 Task: Find connections with filter location Knokke-Heist with filter topic #successwith filter profile language French with filter current company VISTRA with filter school DELHI PUBLIC WORLD SCHOOL,NOIDA EXTENSION,GREATER NOIDA WEST with filter industry Wholesale Petroleum and Petroleum Products with filter service category Illustration with filter keywords title Animal Shelter Board Member
Action: Mouse moved to (478, 65)
Screenshot: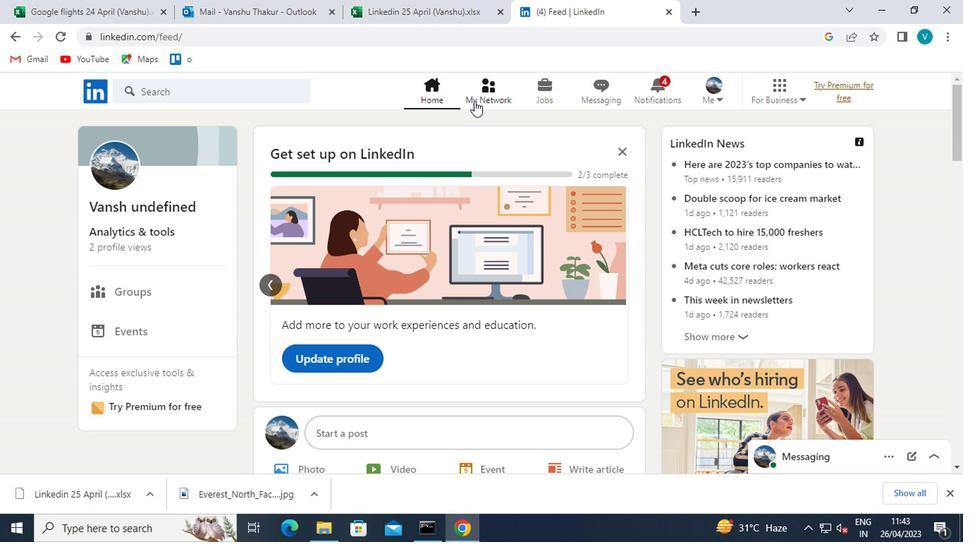 
Action: Mouse pressed left at (478, 65)
Screenshot: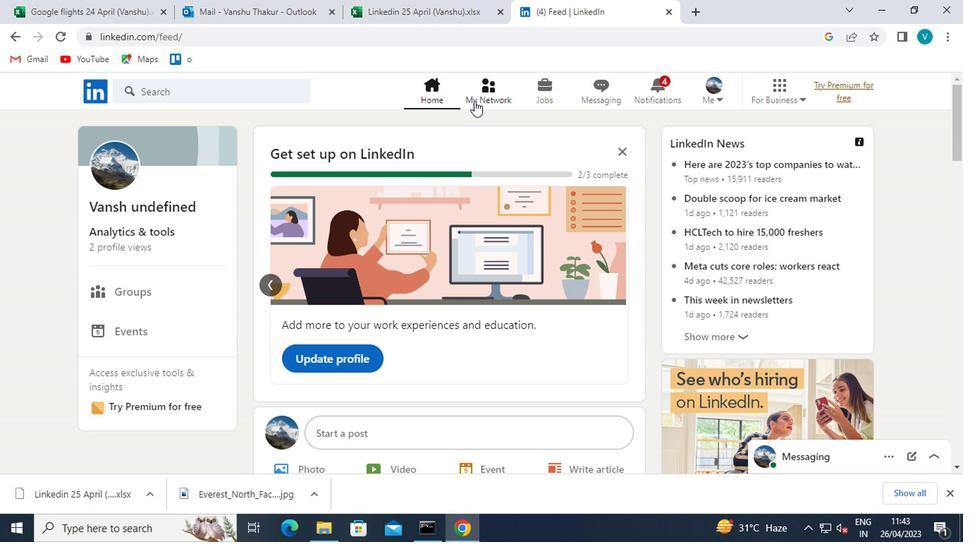 
Action: Mouse moved to (145, 151)
Screenshot: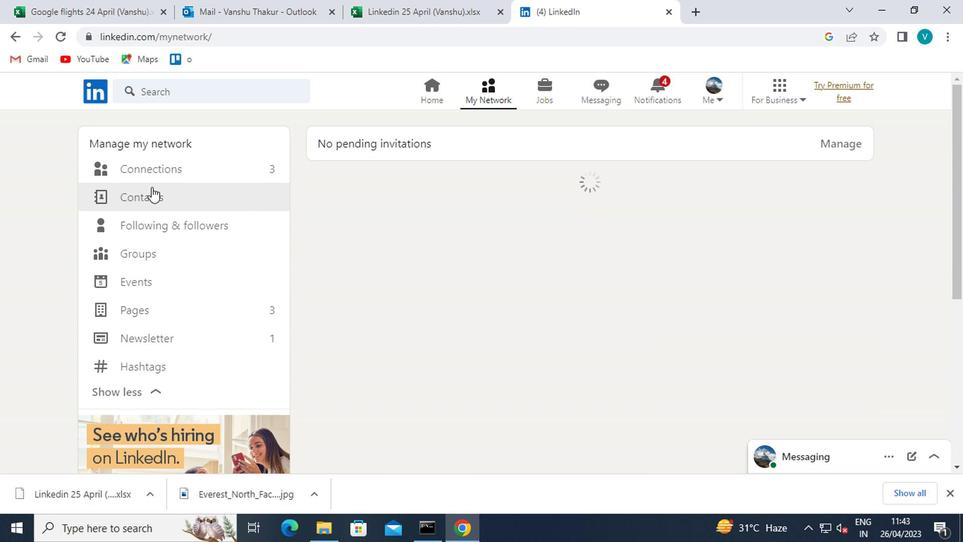 
Action: Mouse pressed left at (145, 151)
Screenshot: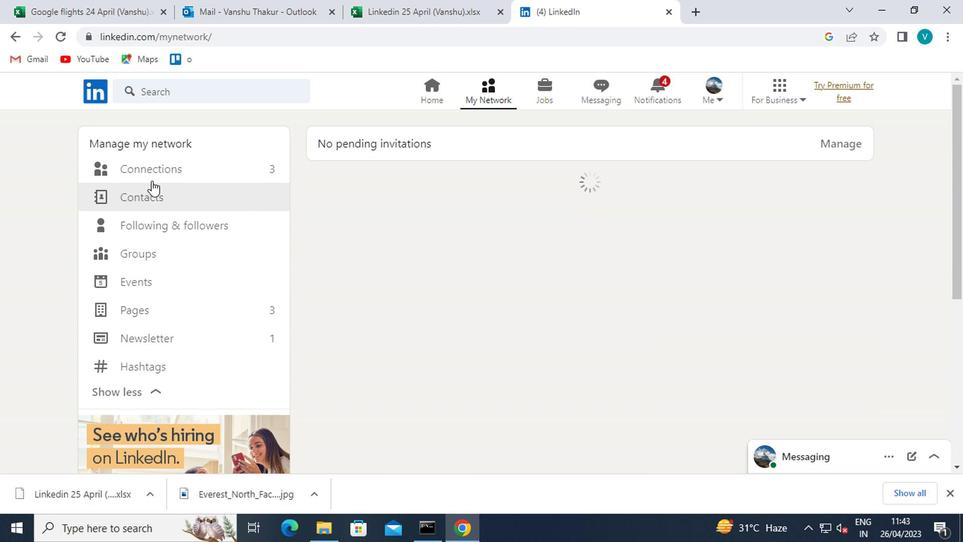 
Action: Mouse moved to (562, 145)
Screenshot: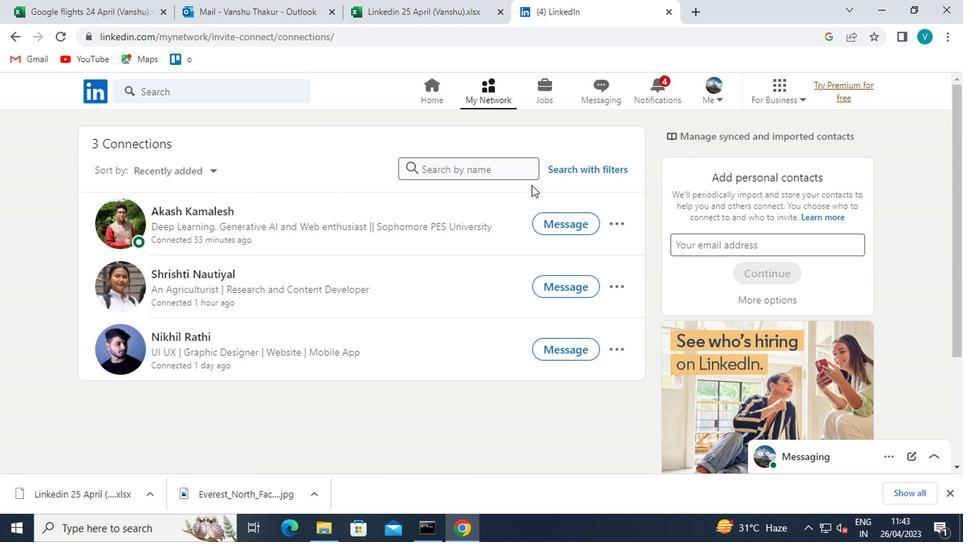 
Action: Mouse pressed left at (562, 145)
Screenshot: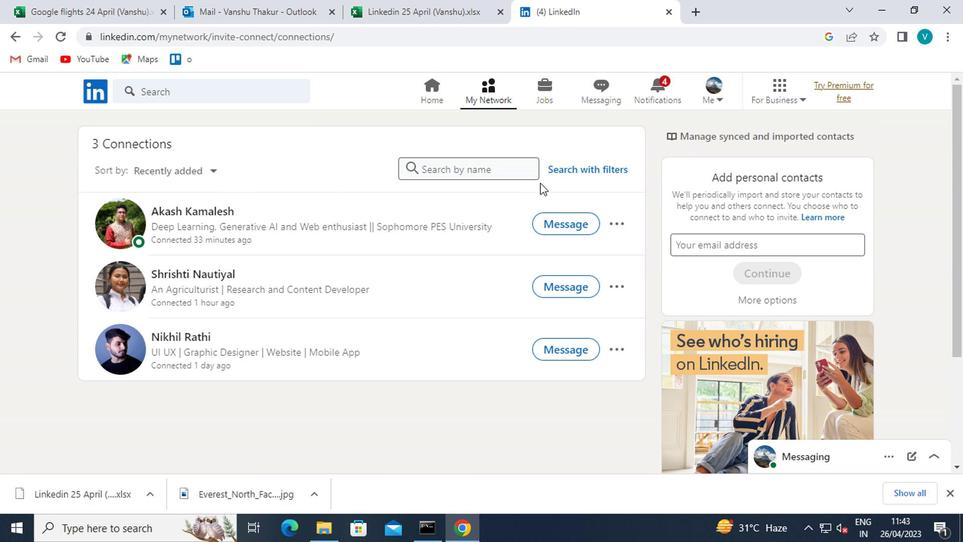
Action: Mouse moved to (447, 106)
Screenshot: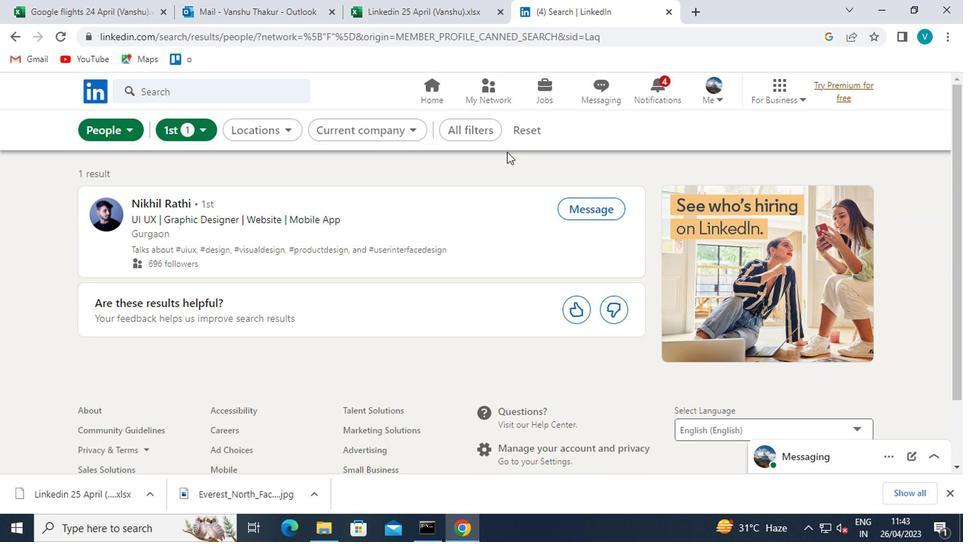 
Action: Mouse pressed left at (447, 106)
Screenshot: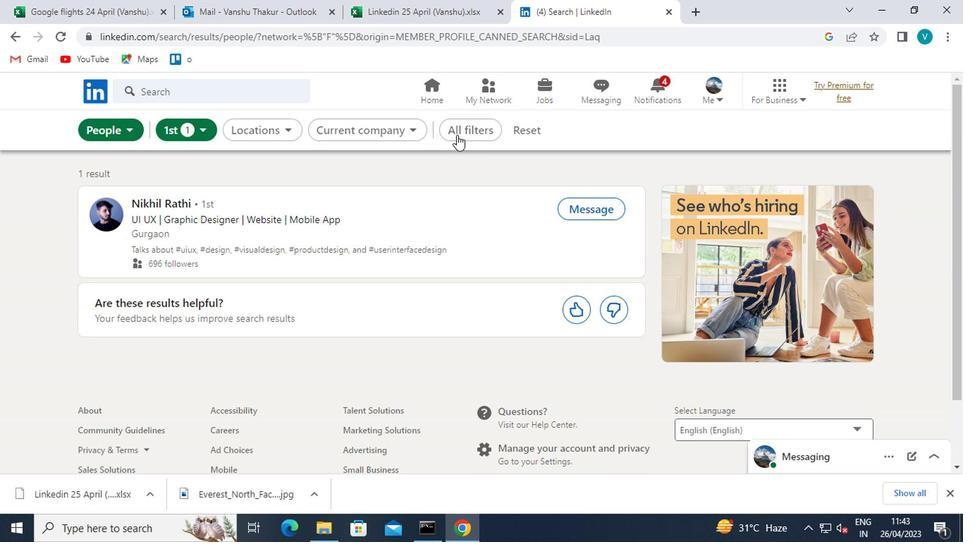 
Action: Mouse moved to (675, 294)
Screenshot: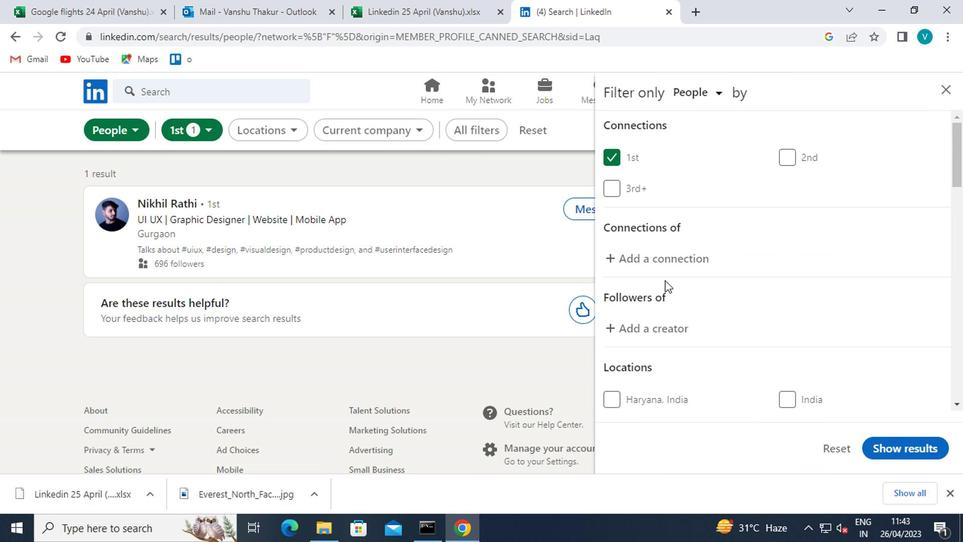 
Action: Mouse scrolled (675, 293) with delta (0, -1)
Screenshot: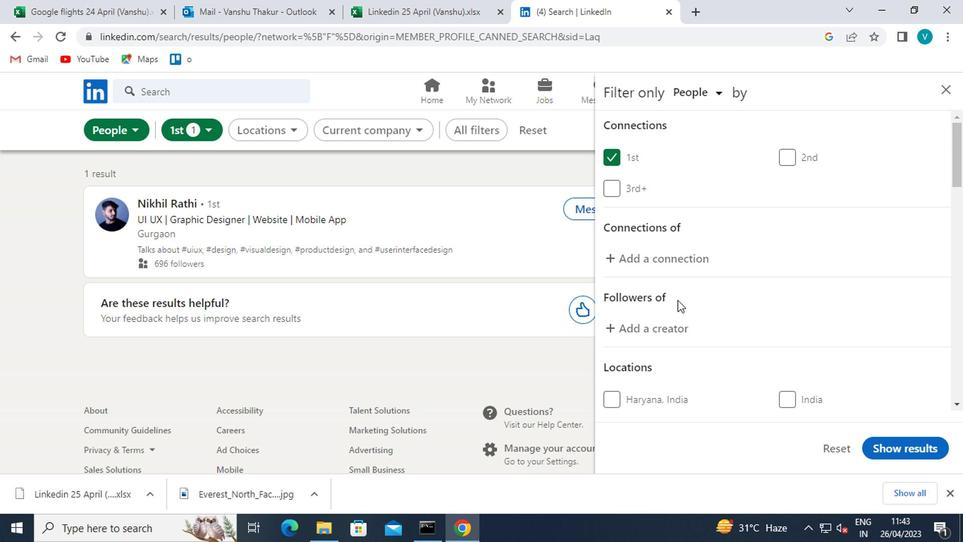 
Action: Mouse scrolled (675, 293) with delta (0, -1)
Screenshot: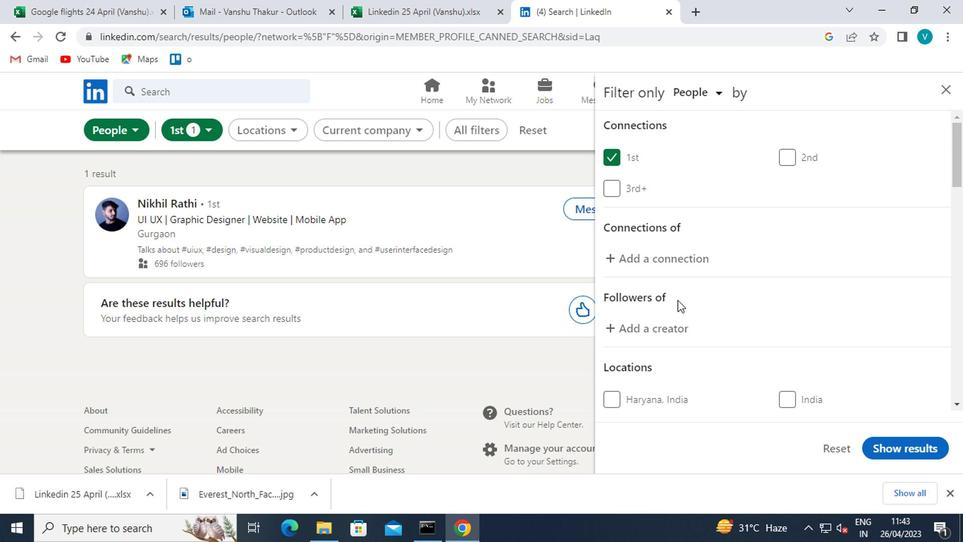
Action: Mouse moved to (657, 315)
Screenshot: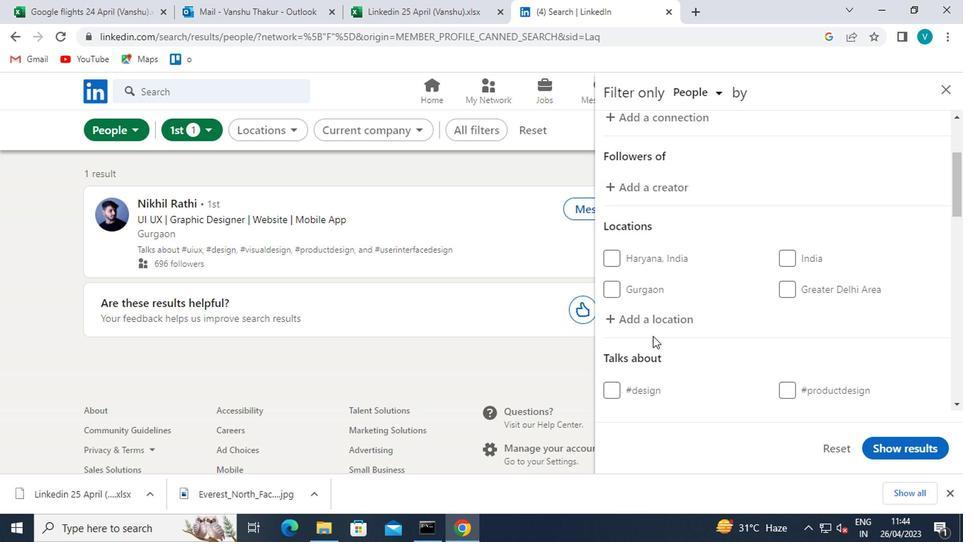 
Action: Mouse pressed left at (657, 315)
Screenshot: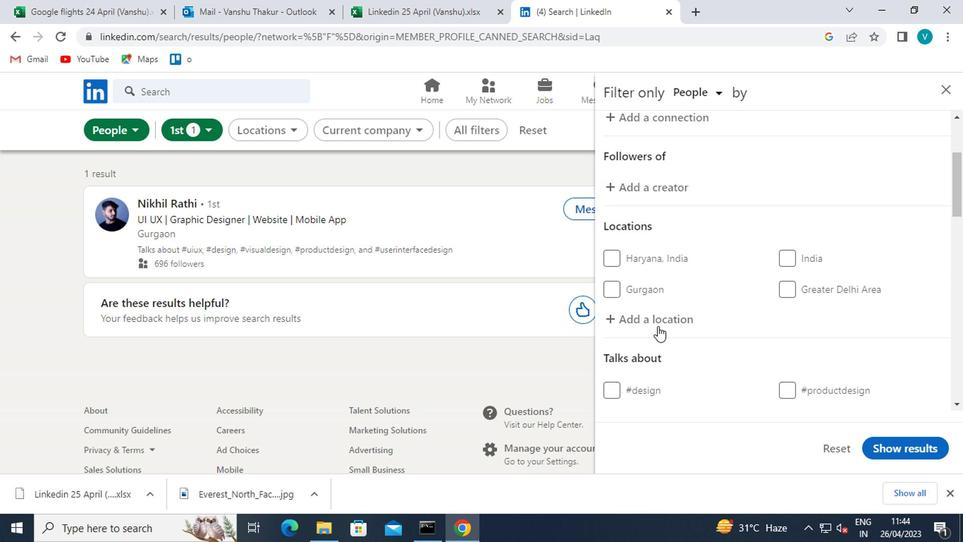 
Action: Mouse moved to (656, 312)
Screenshot: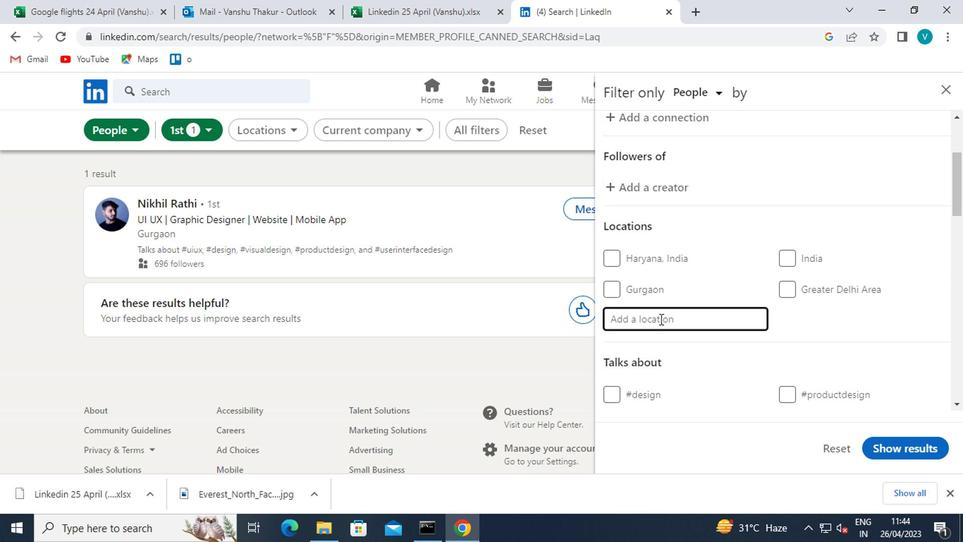 
Action: Key pressed <Key.shift>KNI<Key.backspace>OKKE
Screenshot: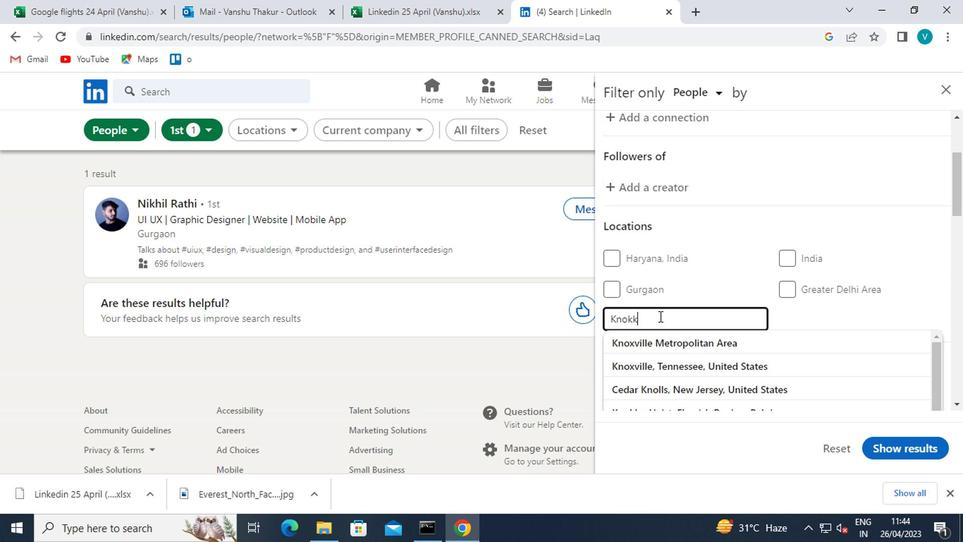 
Action: Mouse moved to (647, 339)
Screenshot: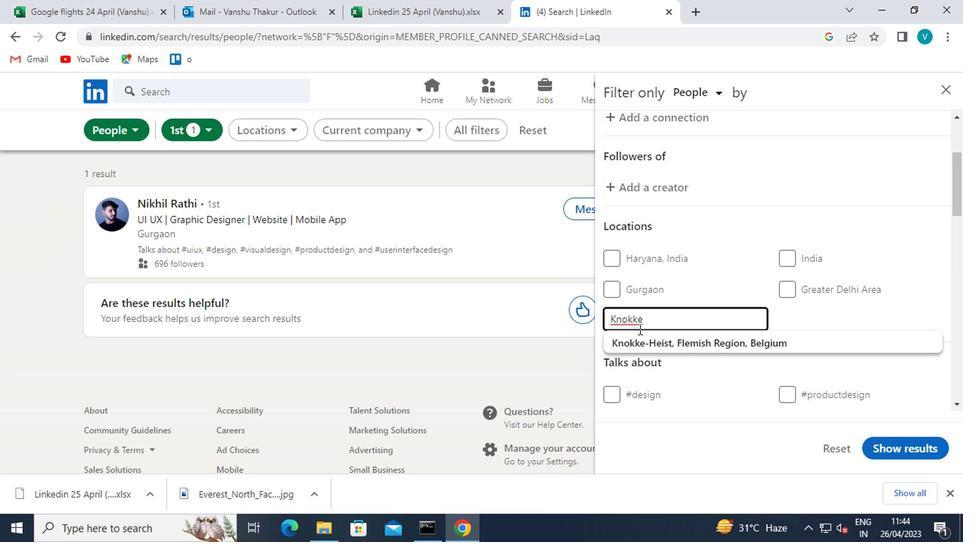 
Action: Mouse pressed left at (647, 339)
Screenshot: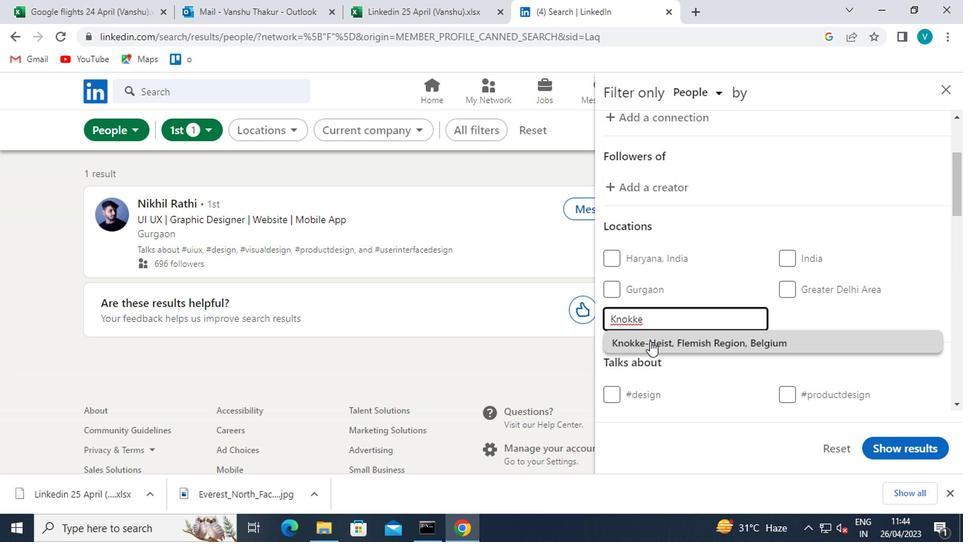 
Action: Mouse moved to (667, 341)
Screenshot: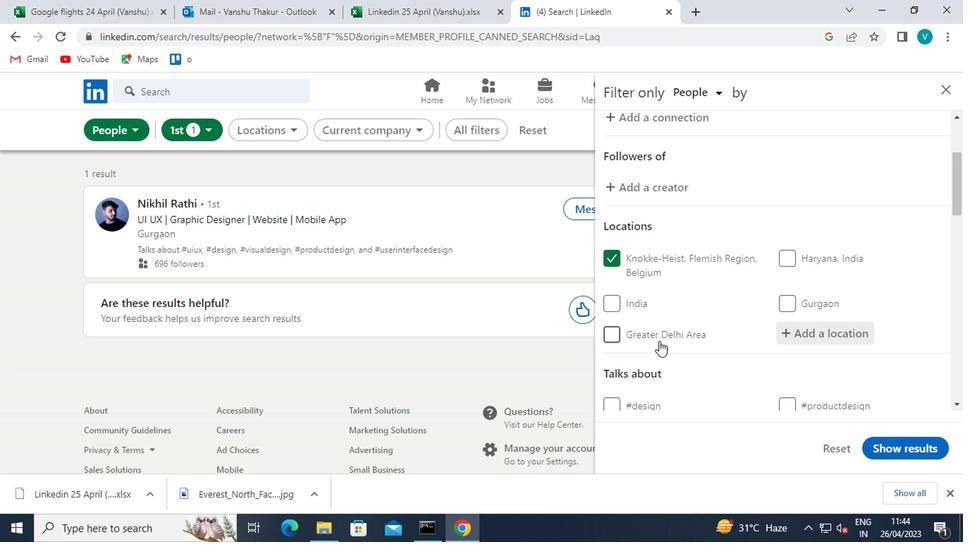 
Action: Mouse scrolled (667, 341) with delta (0, 0)
Screenshot: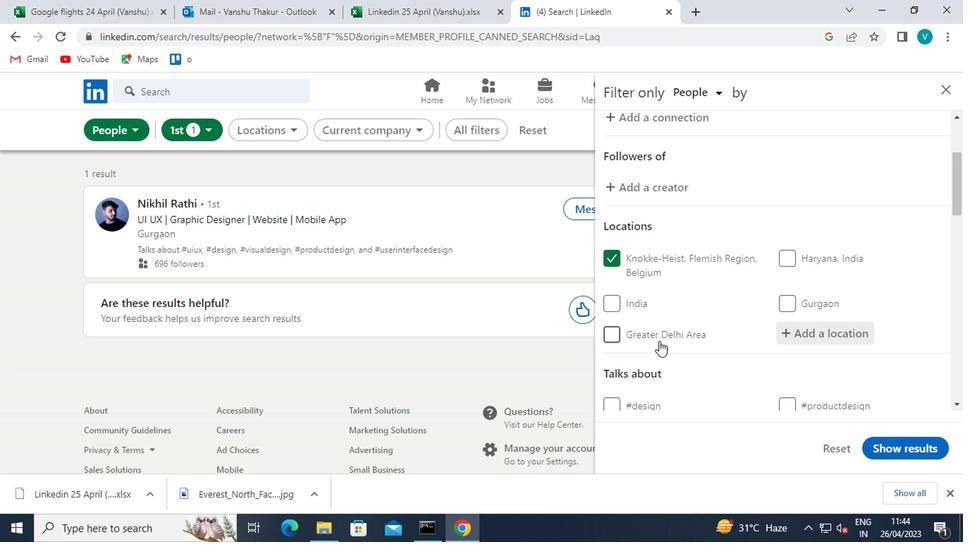 
Action: Mouse moved to (678, 347)
Screenshot: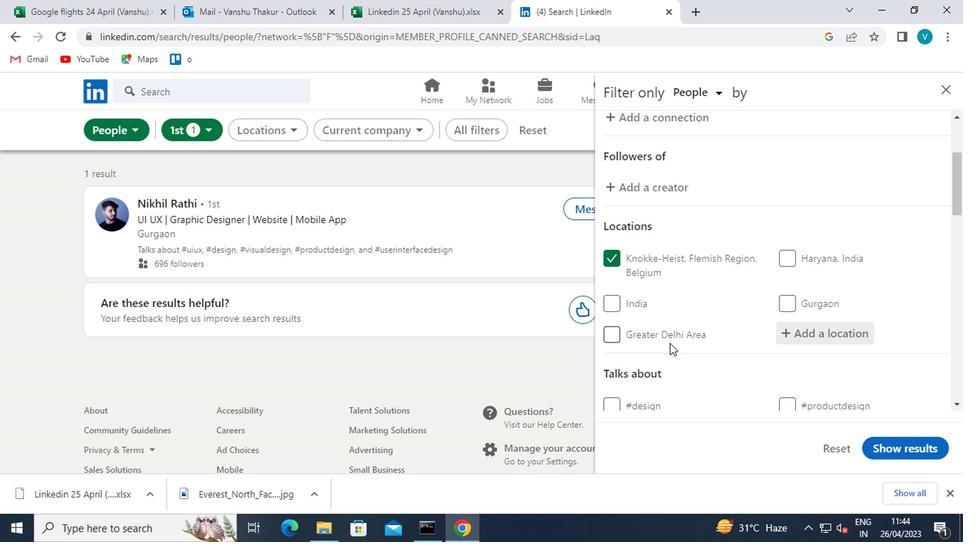 
Action: Mouse scrolled (678, 346) with delta (0, 0)
Screenshot: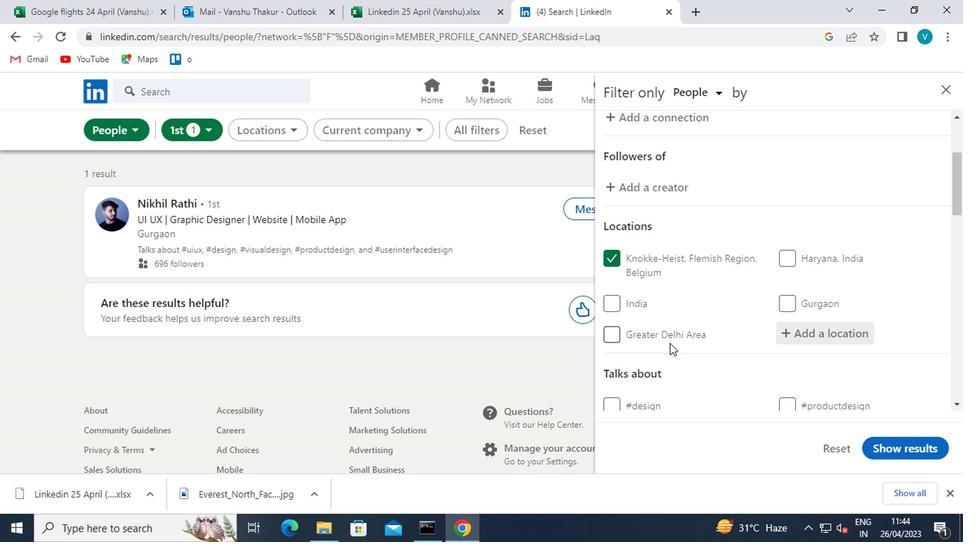 
Action: Mouse moved to (786, 331)
Screenshot: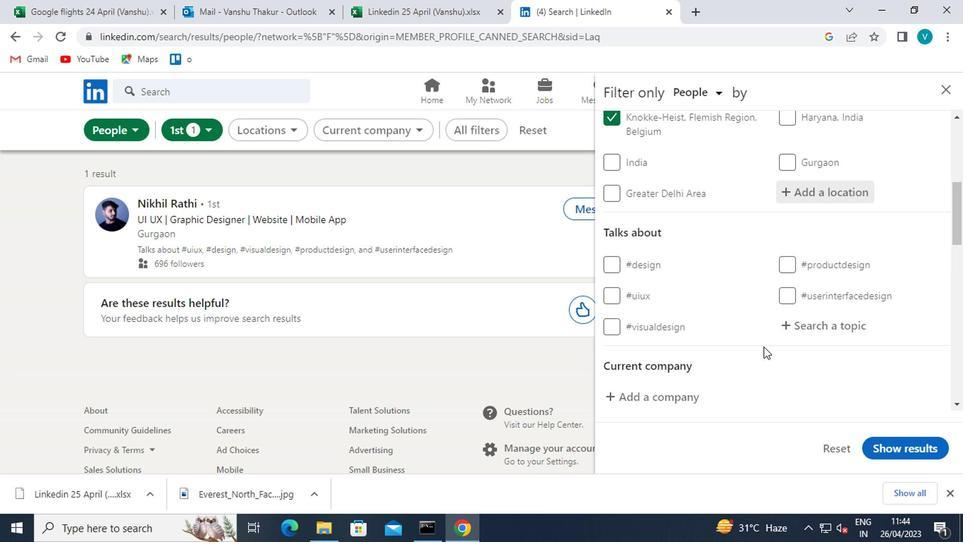 
Action: Mouse pressed left at (786, 331)
Screenshot: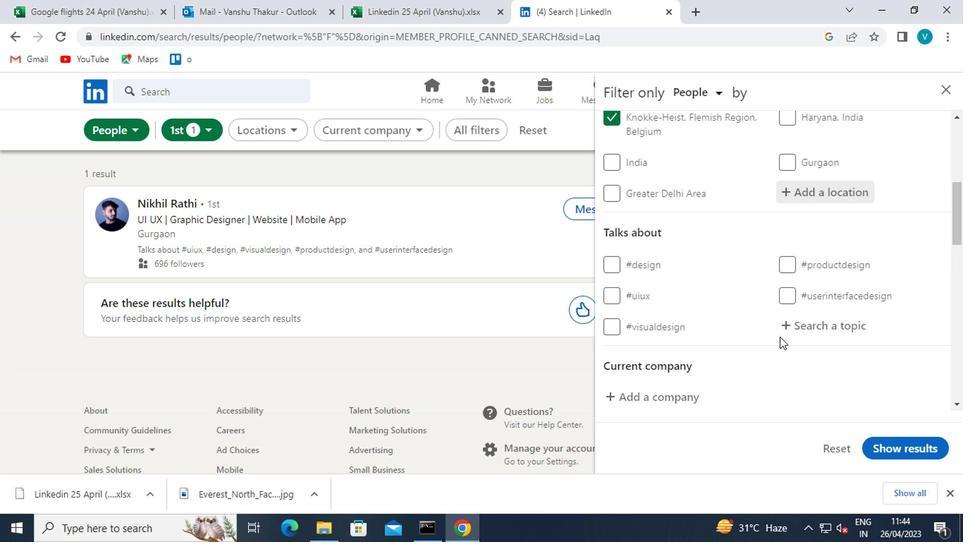 
Action: Mouse moved to (786, 330)
Screenshot: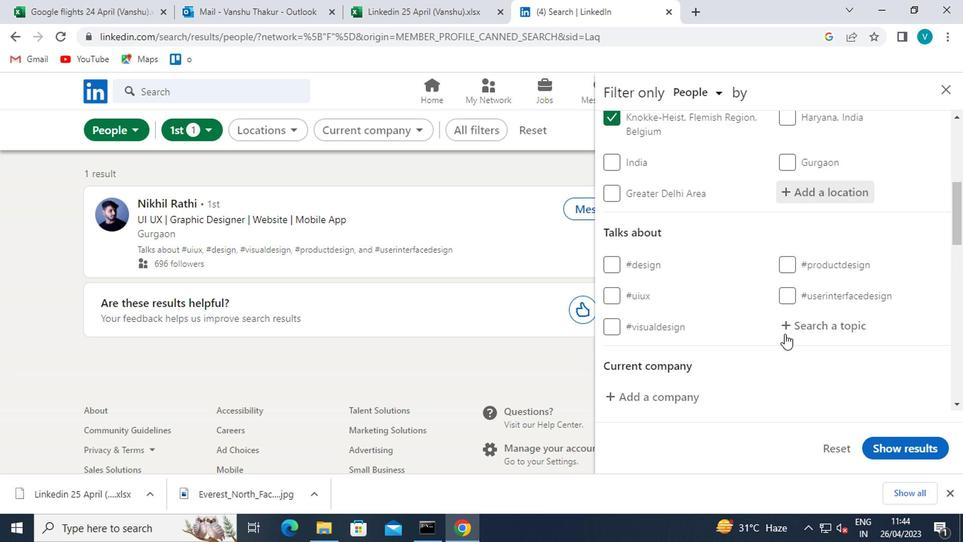 
Action: Key pressed <Key.shift>#SUCCESS
Screenshot: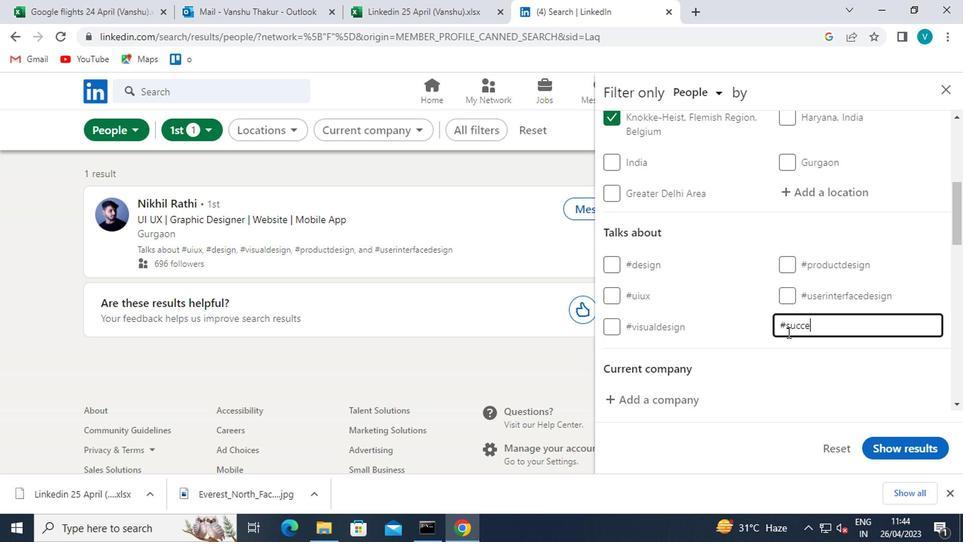 
Action: Mouse moved to (854, 367)
Screenshot: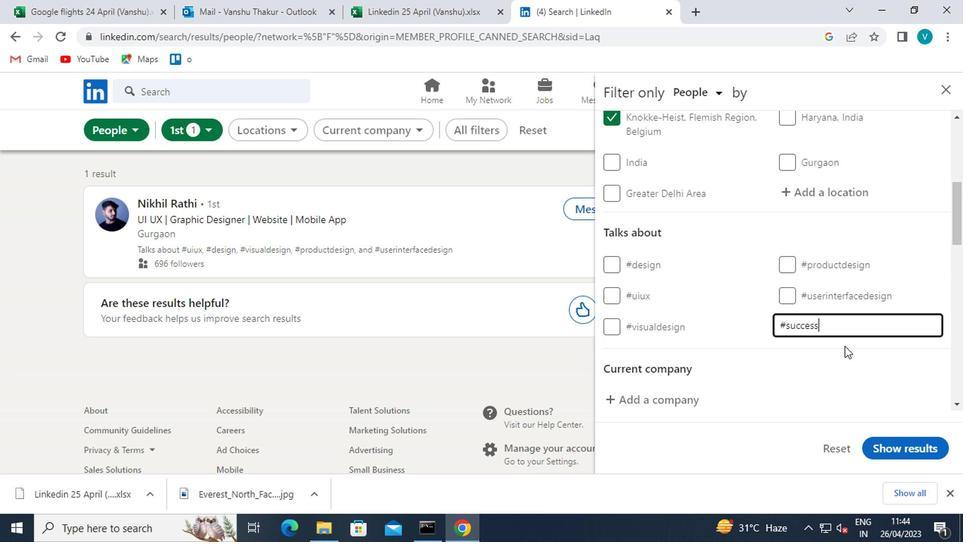 
Action: Mouse pressed left at (854, 367)
Screenshot: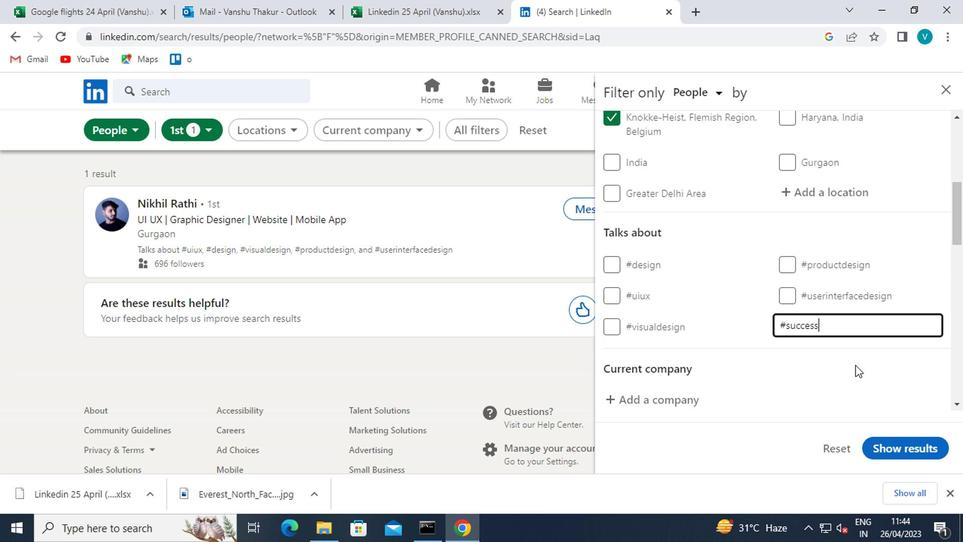 
Action: Mouse scrolled (854, 366) with delta (0, -1)
Screenshot: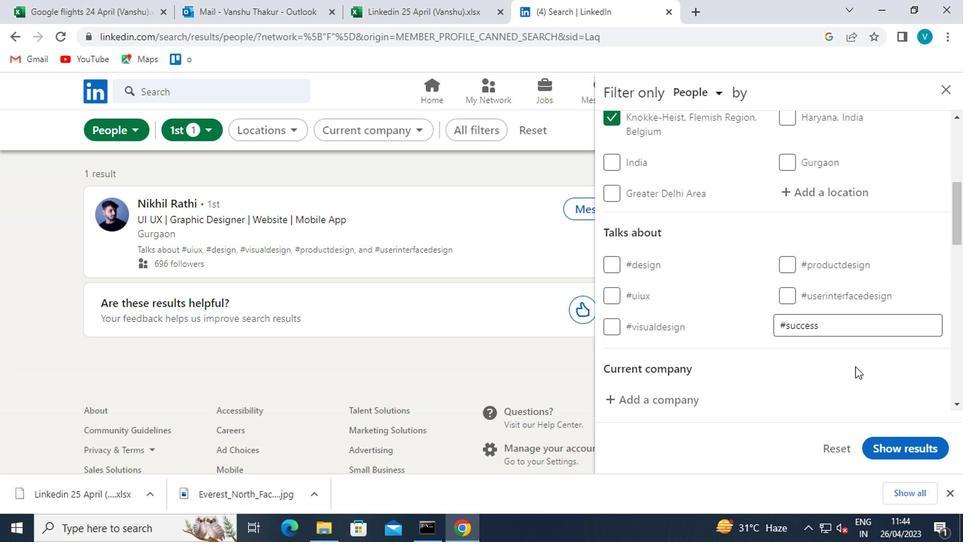 
Action: Mouse moved to (689, 323)
Screenshot: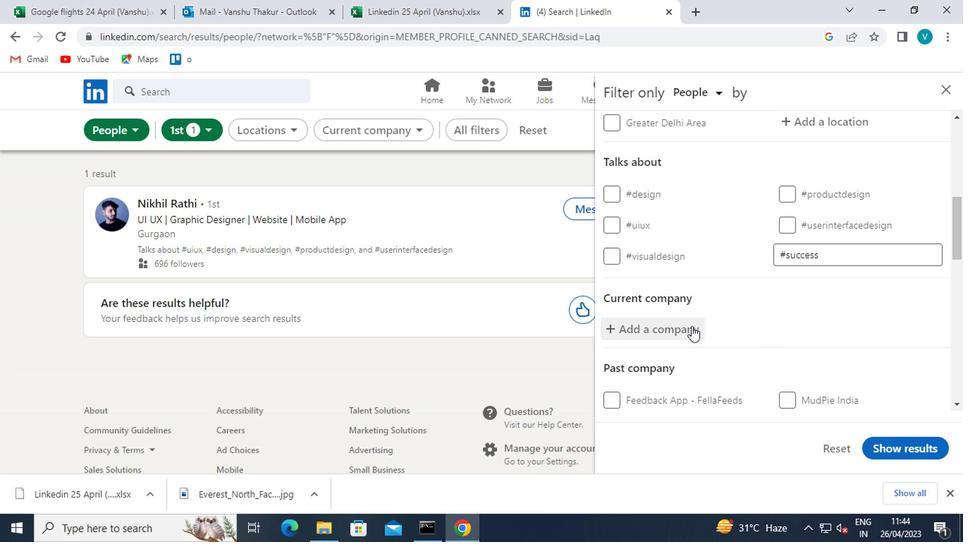 
Action: Mouse pressed left at (689, 323)
Screenshot: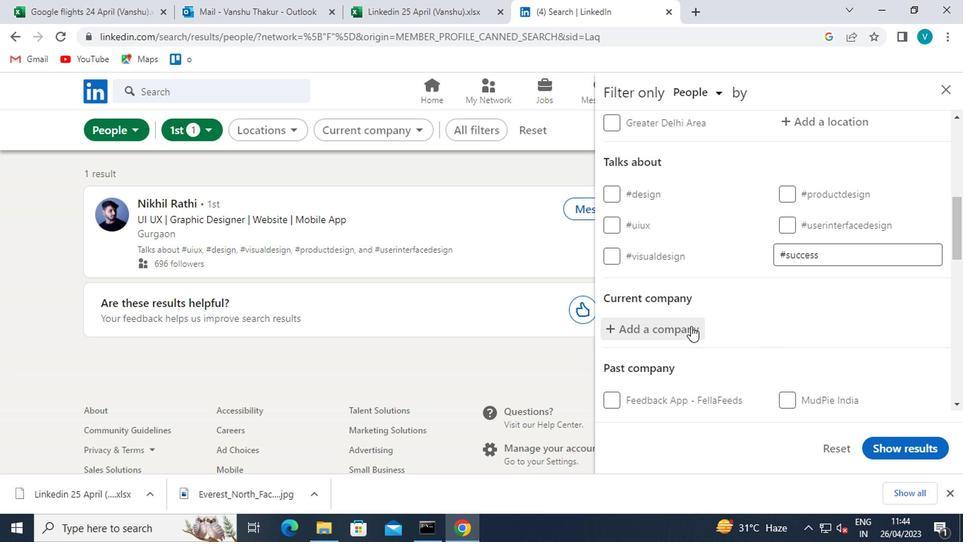 
Action: Mouse moved to (689, 320)
Screenshot: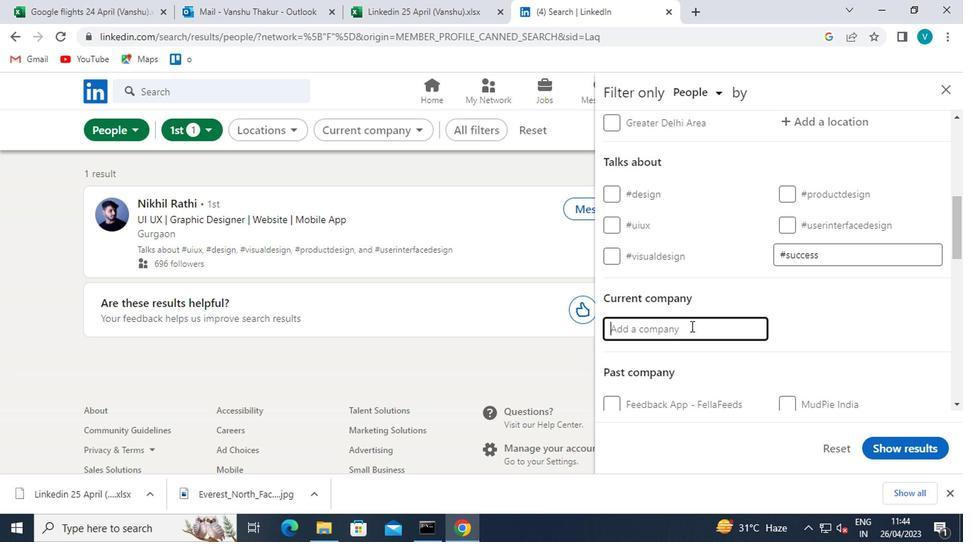 
Action: Key pressed <Key.shift>VISTRA
Screenshot: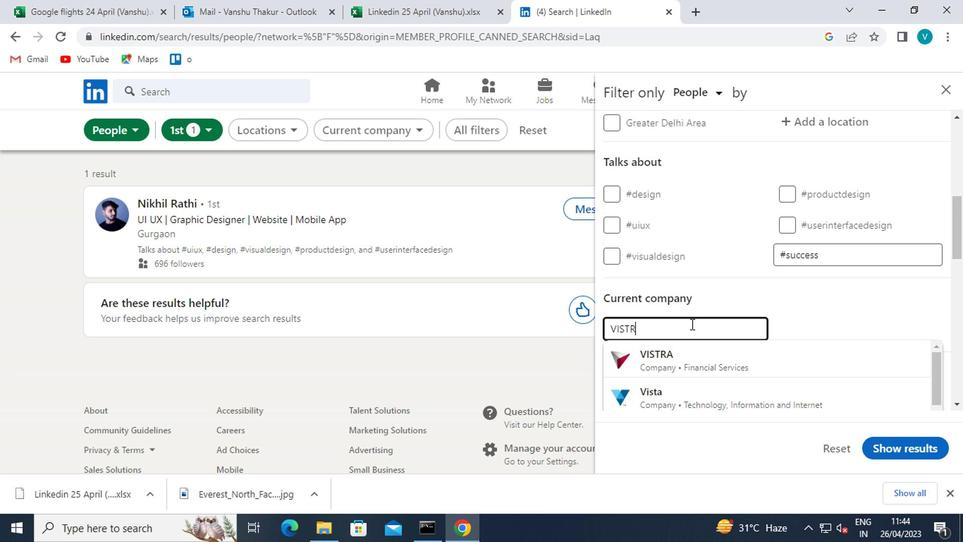 
Action: Mouse moved to (687, 360)
Screenshot: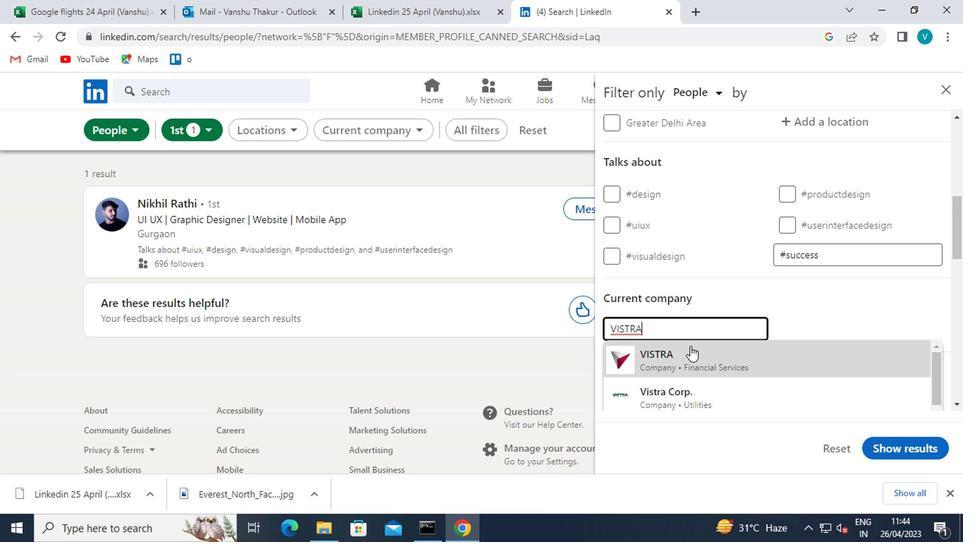 
Action: Mouse pressed left at (687, 360)
Screenshot: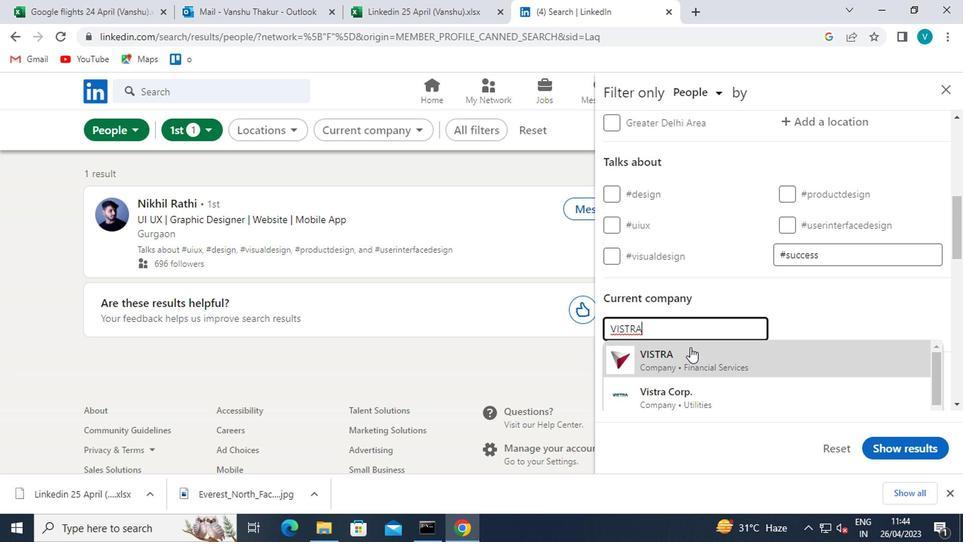 
Action: Mouse scrolled (687, 359) with delta (0, -1)
Screenshot: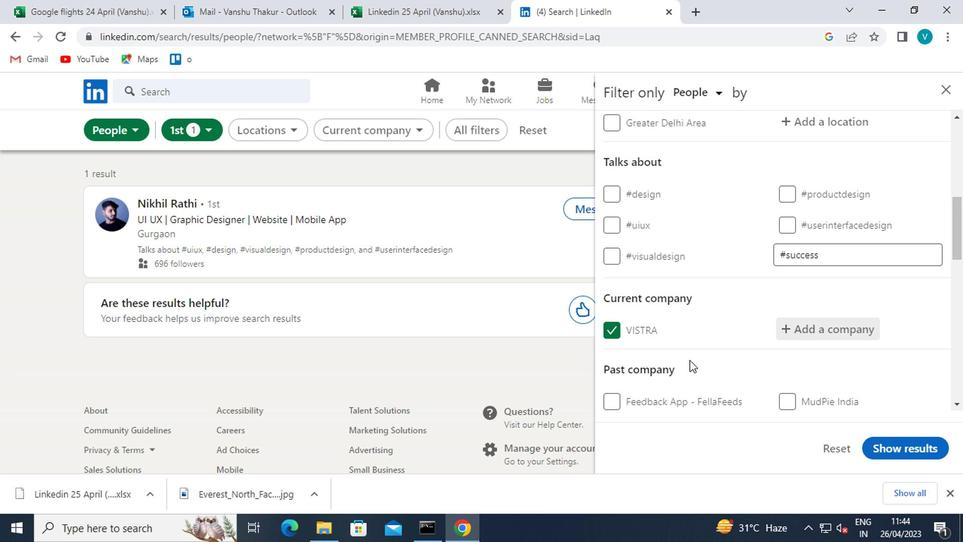 
Action: Mouse scrolled (687, 359) with delta (0, -1)
Screenshot: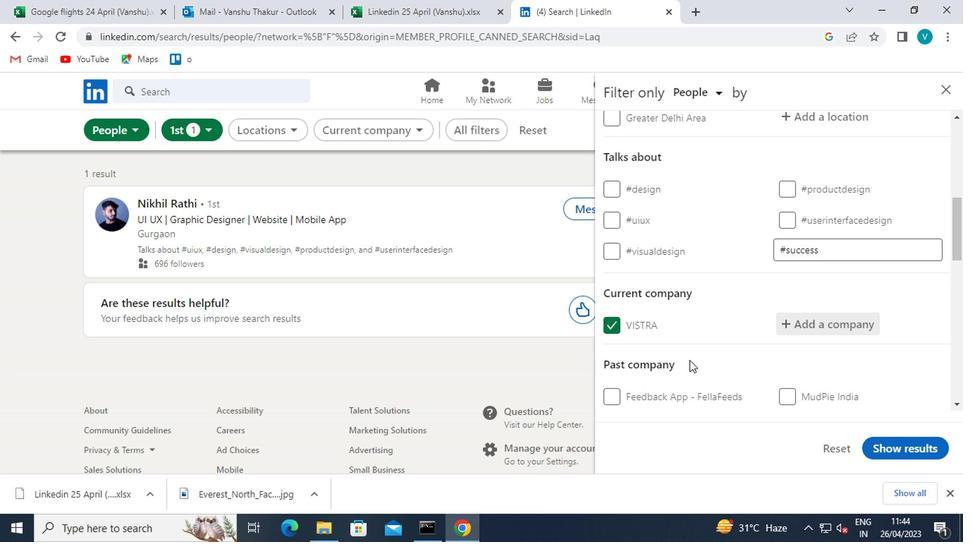 
Action: Mouse moved to (682, 338)
Screenshot: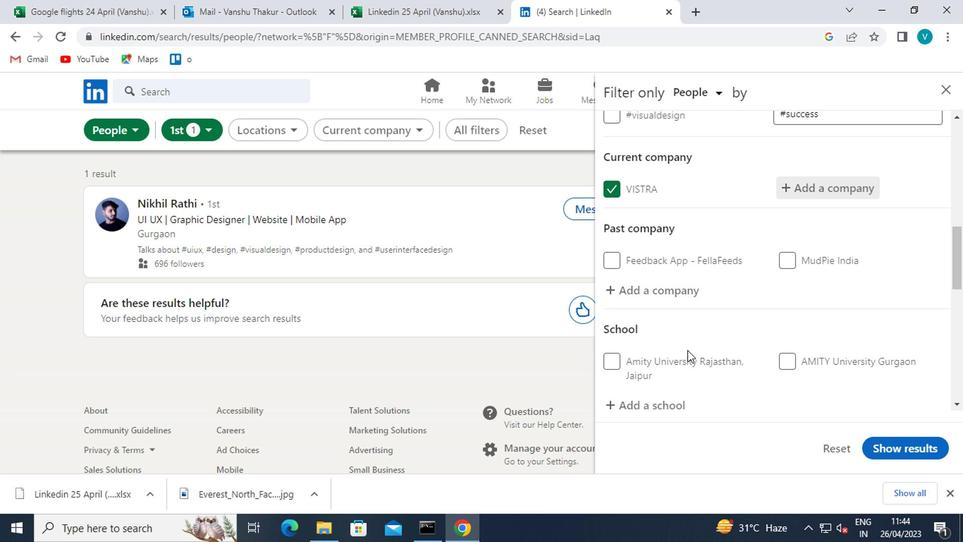 
Action: Mouse scrolled (682, 338) with delta (0, 0)
Screenshot: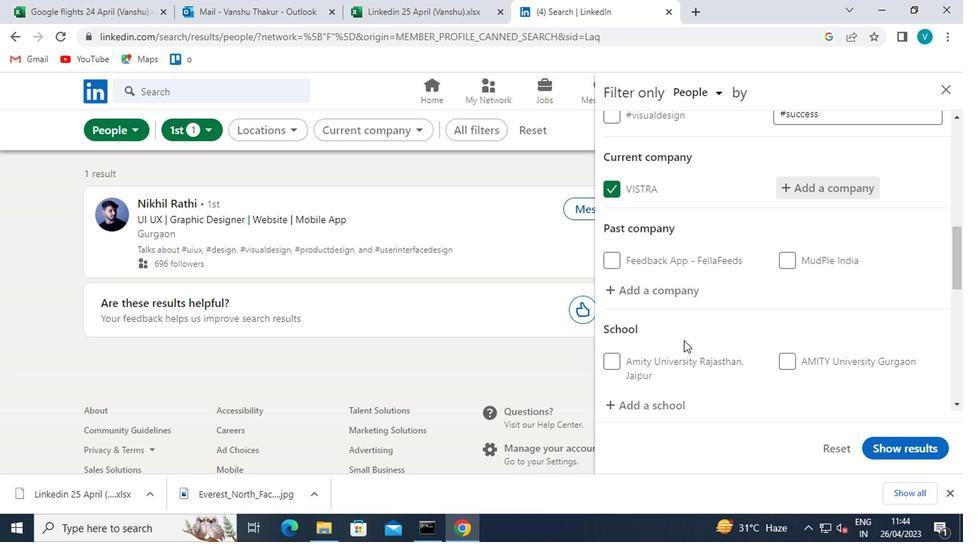 
Action: Mouse moved to (670, 341)
Screenshot: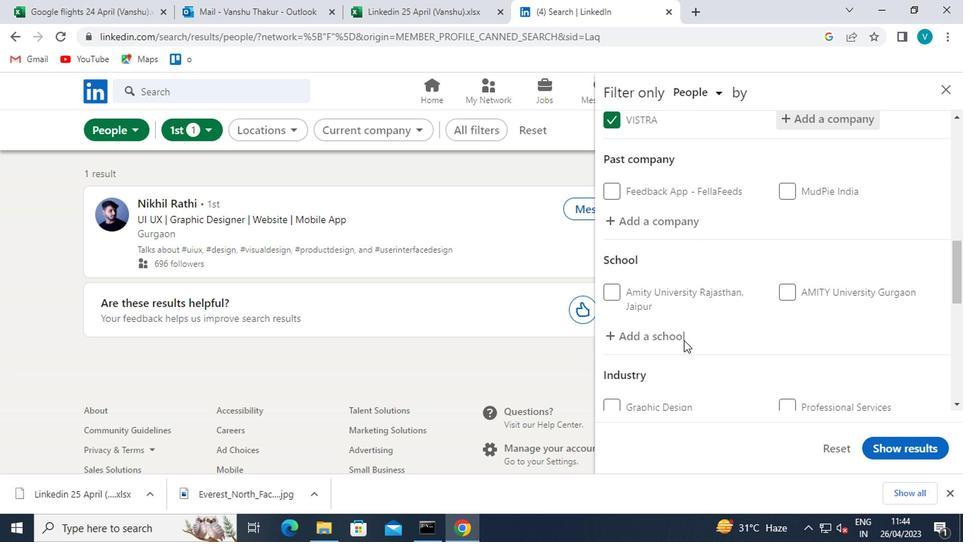 
Action: Mouse pressed left at (670, 341)
Screenshot: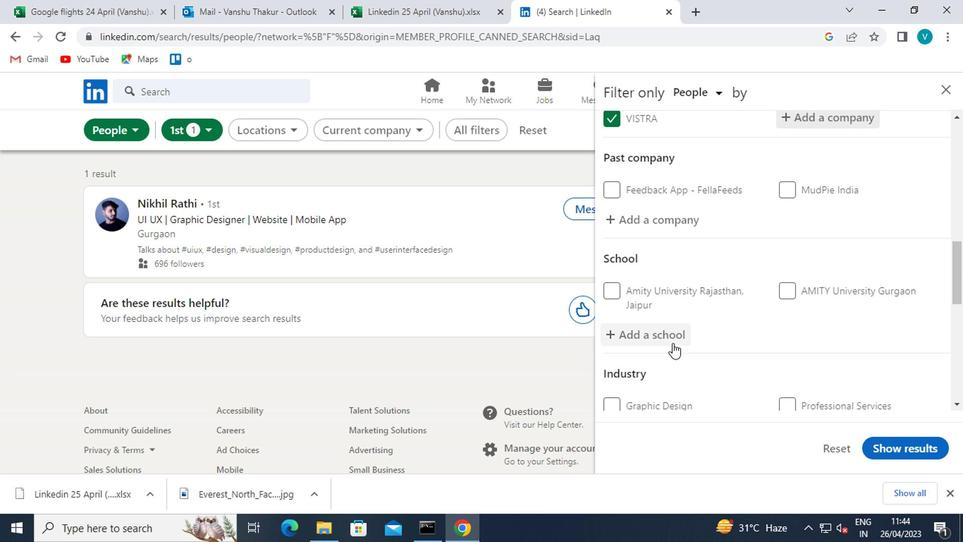 
Action: Mouse moved to (670, 341)
Screenshot: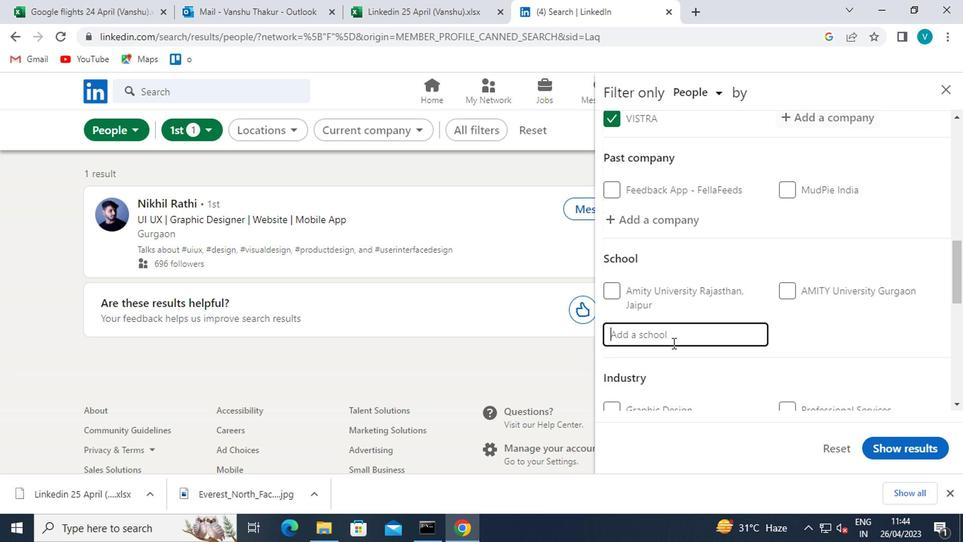 
Action: Key pressed <Key.shift>DELHI<Key.space><Key.shift>PUBLIC<Key.space><Key.shift>SCHOOL<Key.space><Key.shift><Key.backspace>,<Key.shift>NOIDA
Screenshot: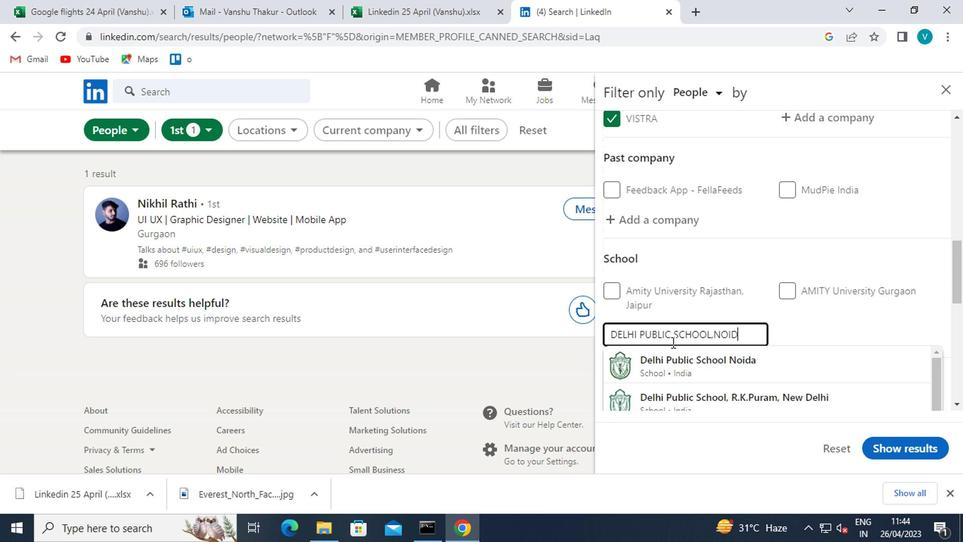 
Action: Mouse moved to (709, 402)
Screenshot: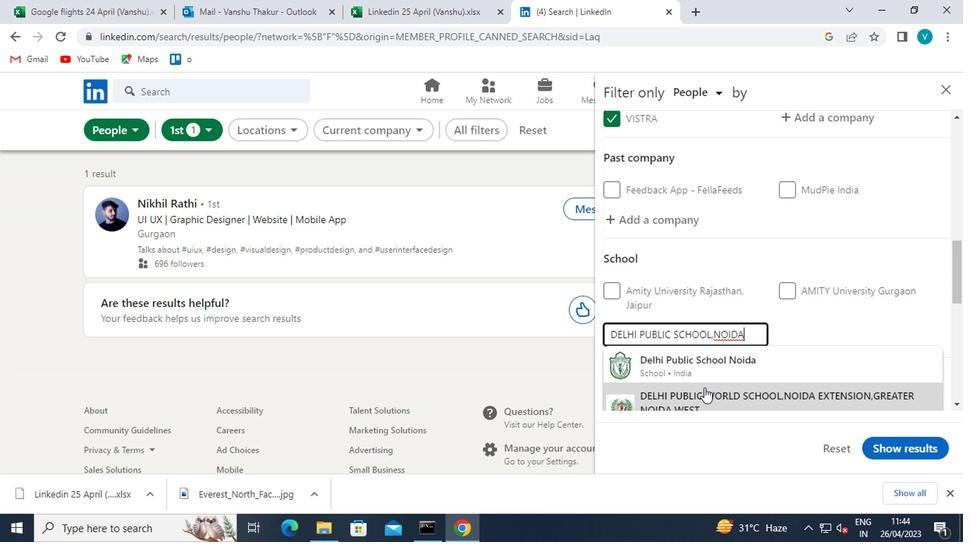 
Action: Mouse pressed left at (709, 402)
Screenshot: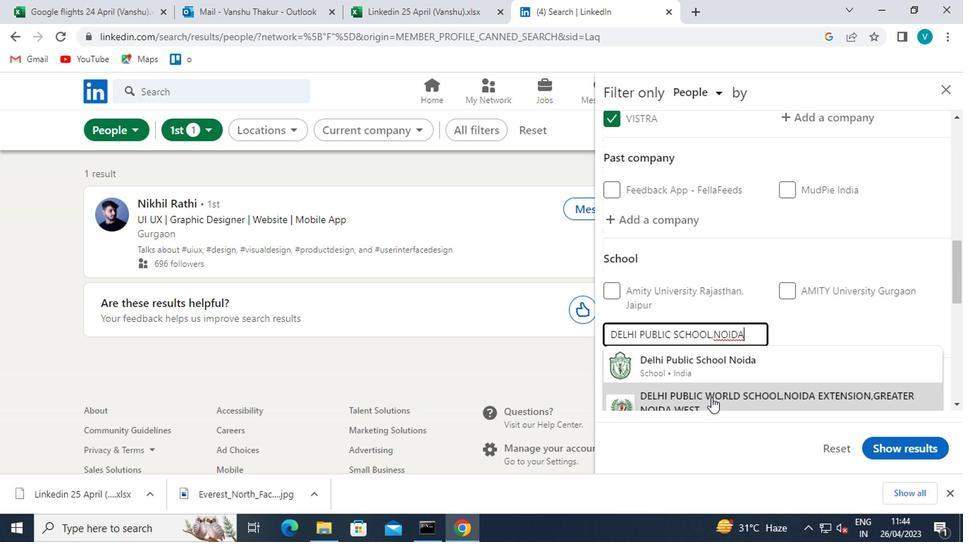
Action: Mouse moved to (739, 369)
Screenshot: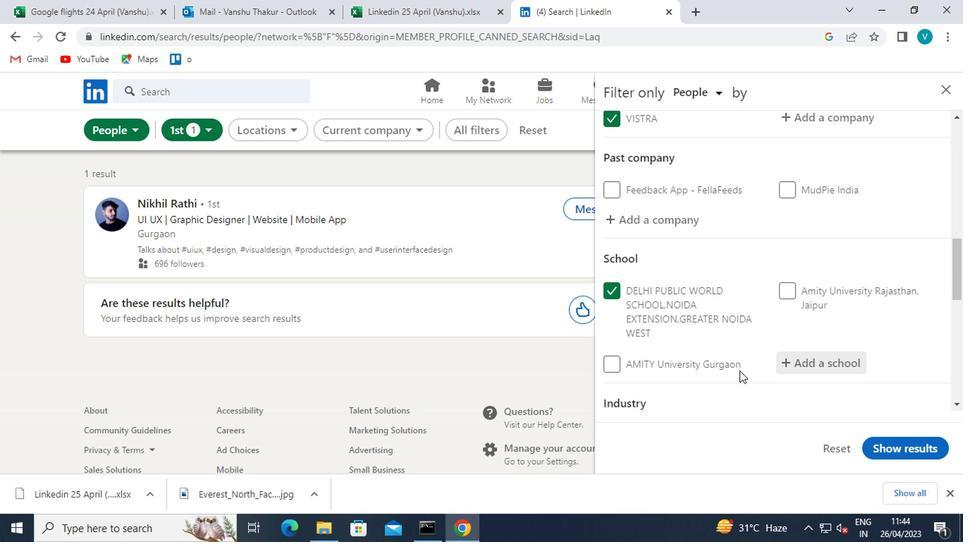 
Action: Mouse scrolled (739, 368) with delta (0, 0)
Screenshot: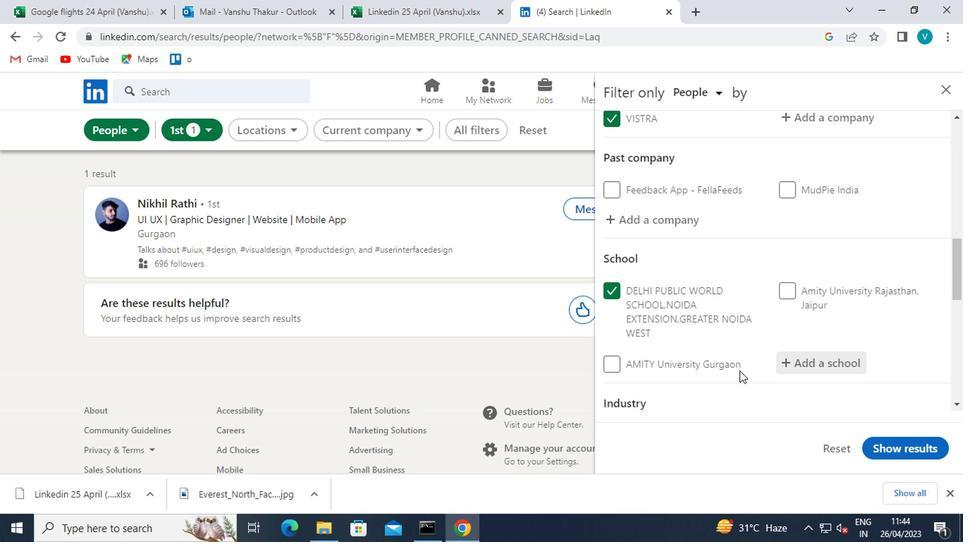 
Action: Mouse moved to (739, 367)
Screenshot: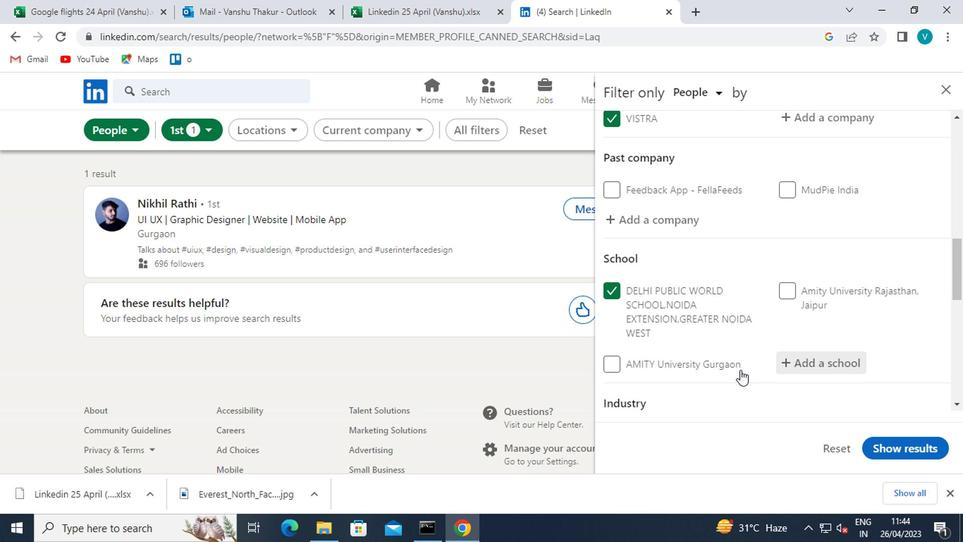 
Action: Mouse scrolled (739, 366) with delta (0, -1)
Screenshot: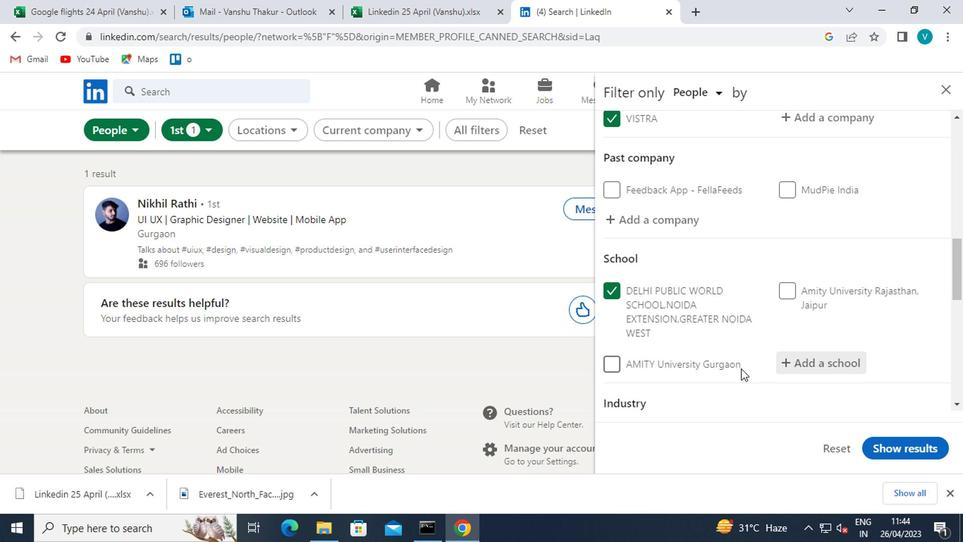 
Action: Mouse scrolled (739, 366) with delta (0, -1)
Screenshot: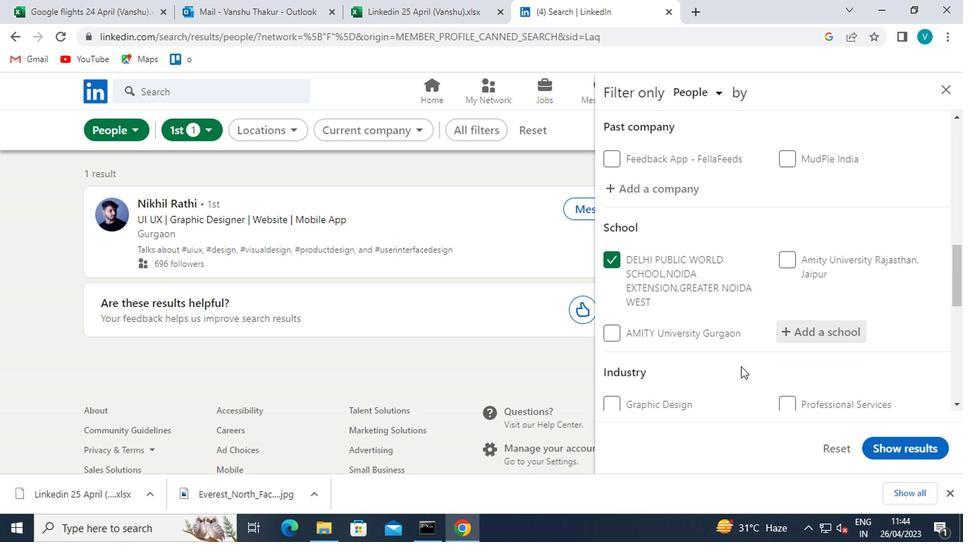 
Action: Mouse moved to (810, 240)
Screenshot: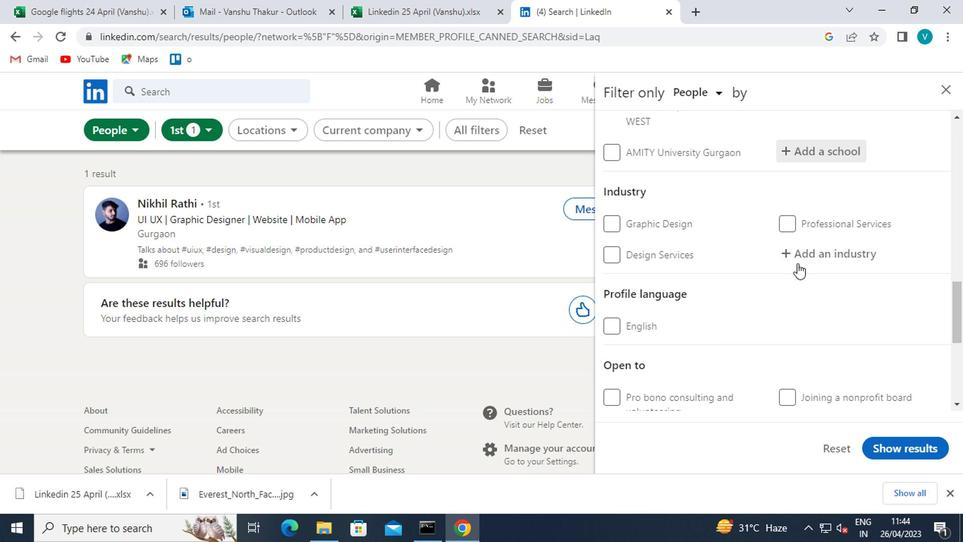 
Action: Mouse pressed left at (810, 240)
Screenshot: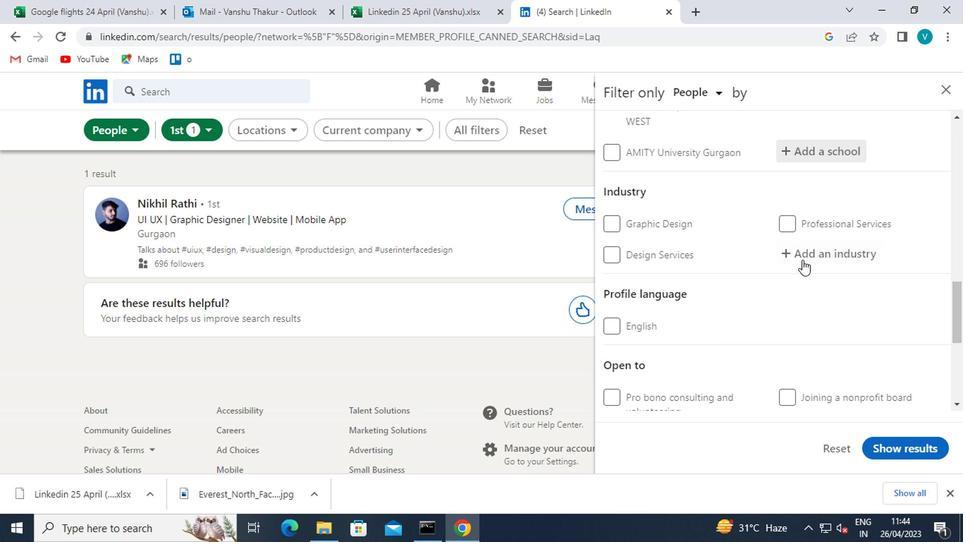 
Action: Key pressed <Key.shift>WHOLESALE
Screenshot: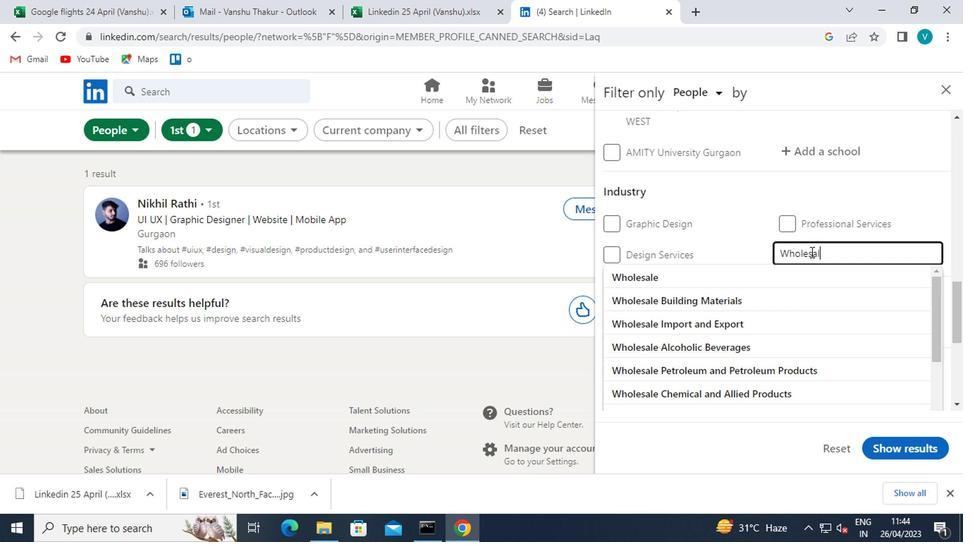 
Action: Mouse moved to (740, 370)
Screenshot: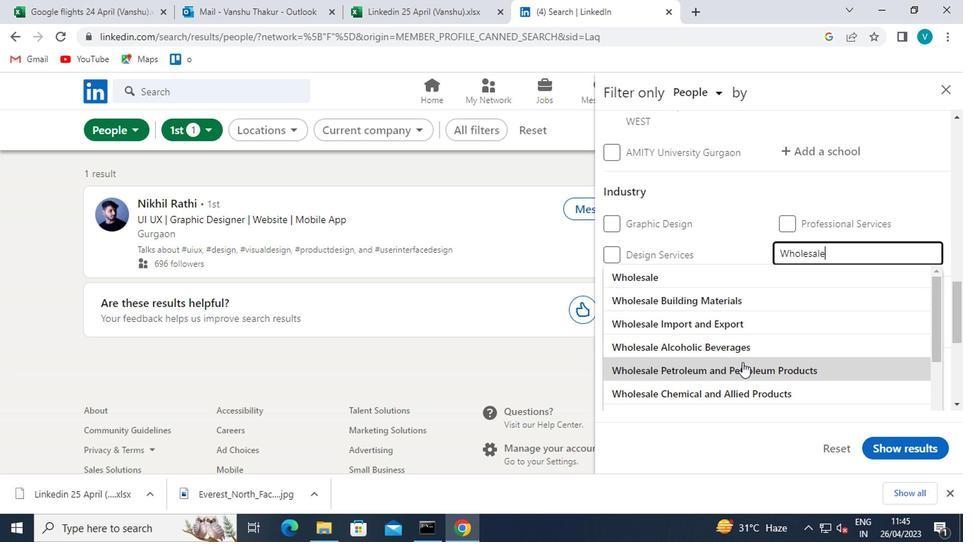 
Action: Mouse pressed left at (740, 370)
Screenshot: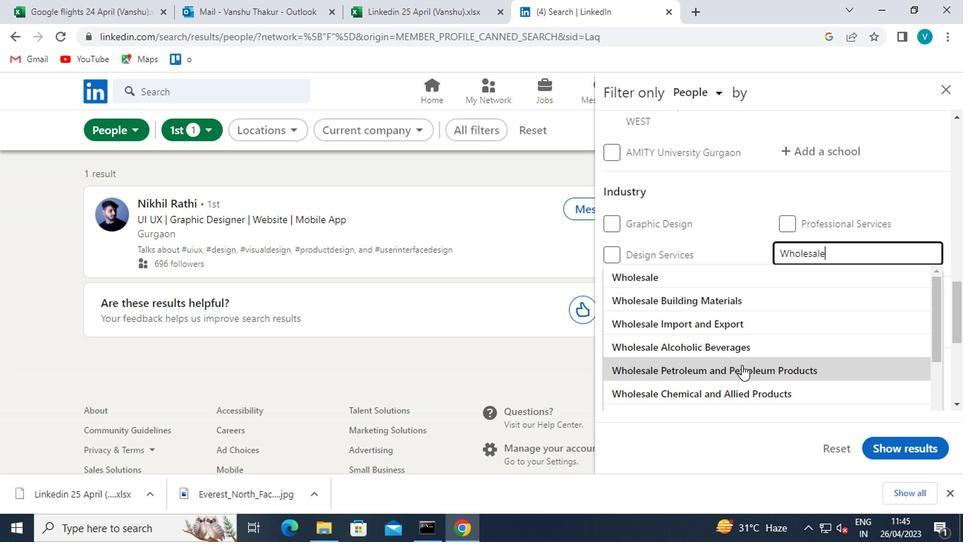 
Action: Mouse moved to (741, 350)
Screenshot: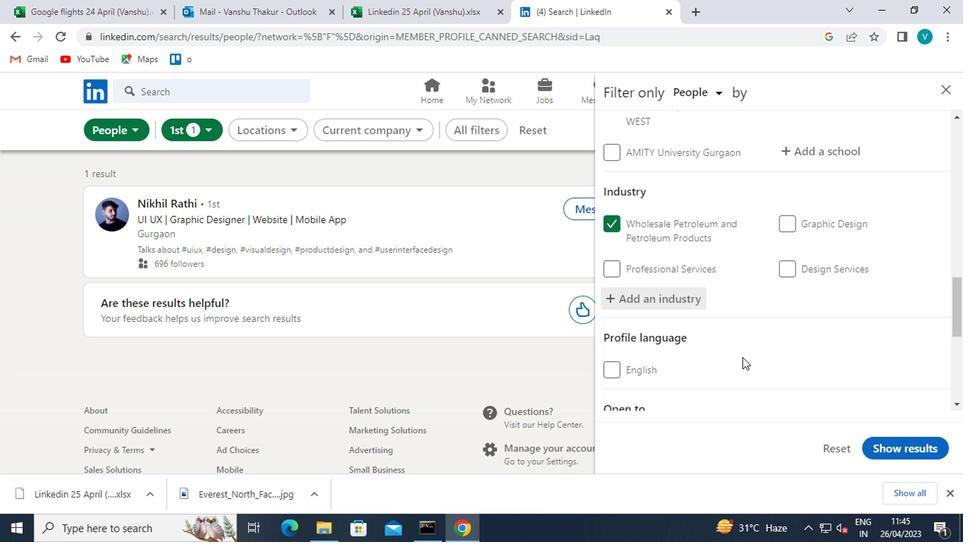 
Action: Mouse scrolled (741, 349) with delta (0, -1)
Screenshot: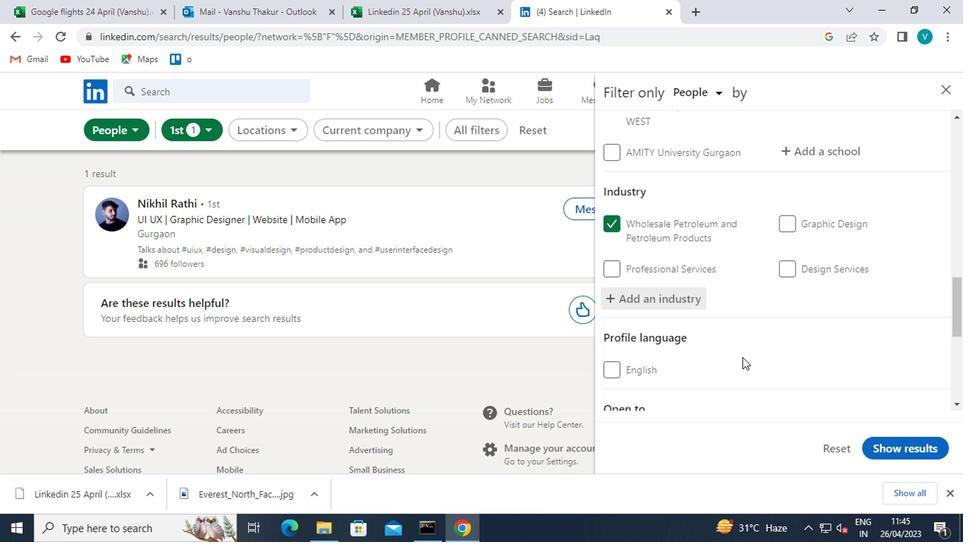 
Action: Mouse moved to (741, 349)
Screenshot: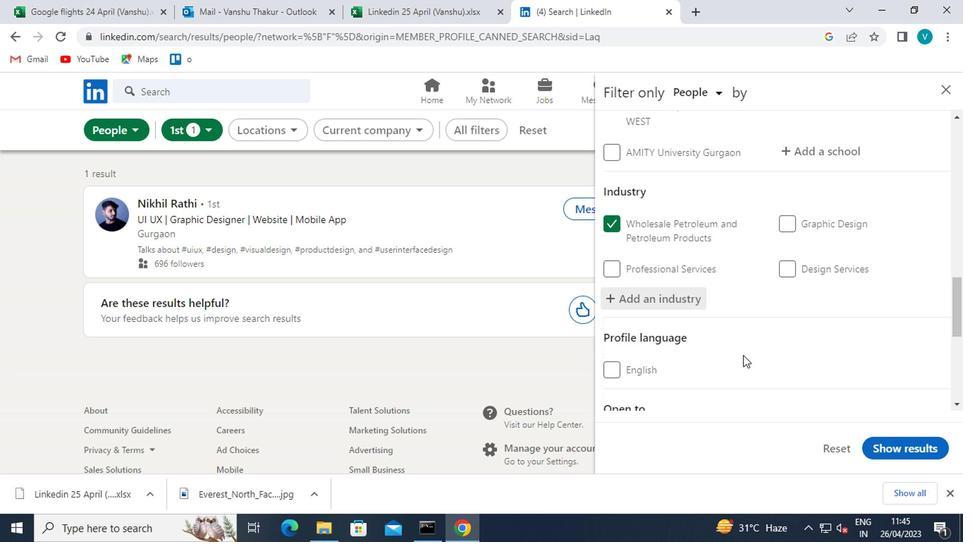 
Action: Mouse scrolled (741, 349) with delta (0, 0)
Screenshot: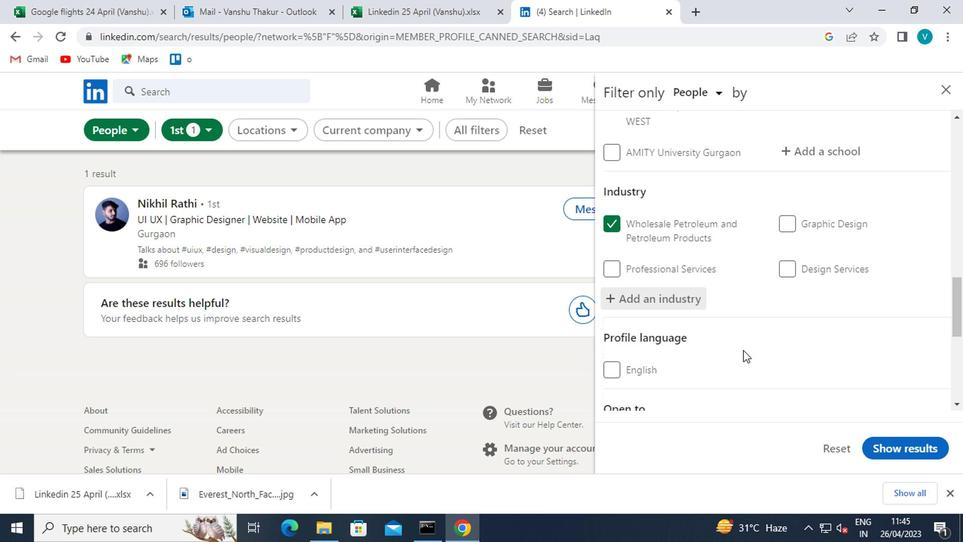 
Action: Mouse moved to (704, 356)
Screenshot: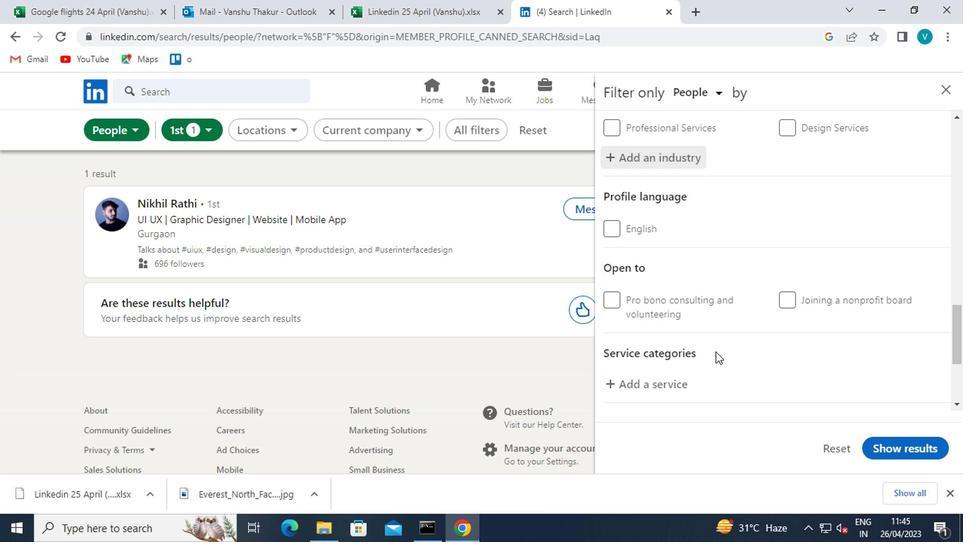 
Action: Mouse scrolled (704, 355) with delta (0, -1)
Screenshot: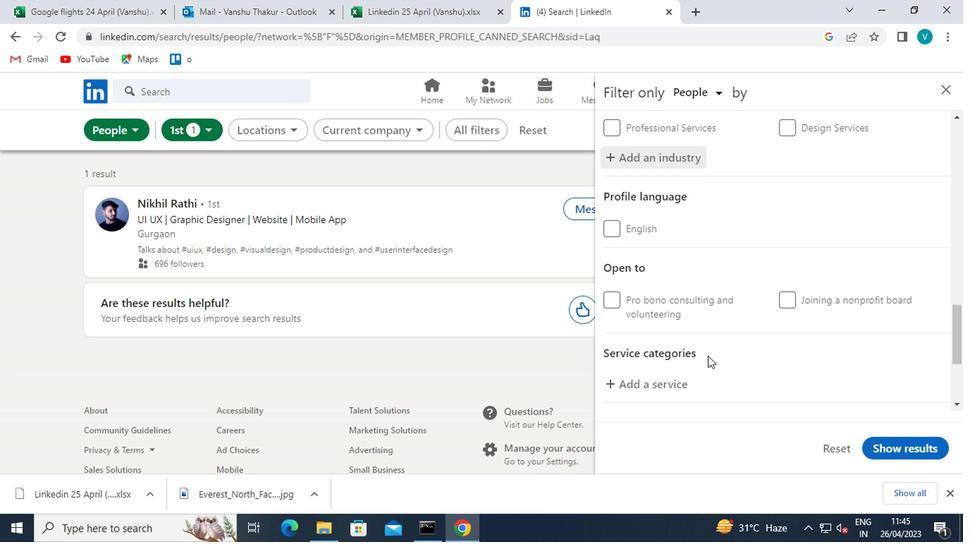 
Action: Mouse moved to (659, 316)
Screenshot: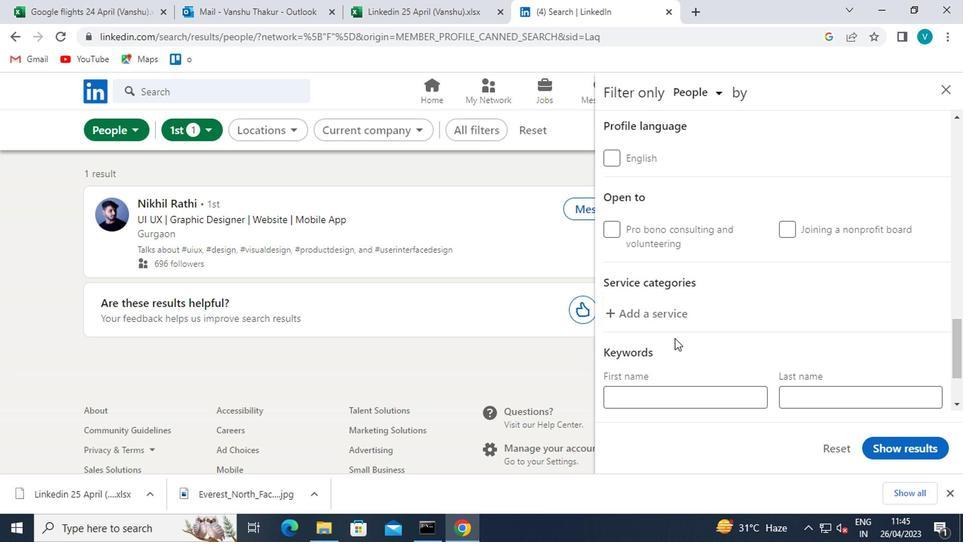 
Action: Mouse pressed left at (659, 316)
Screenshot: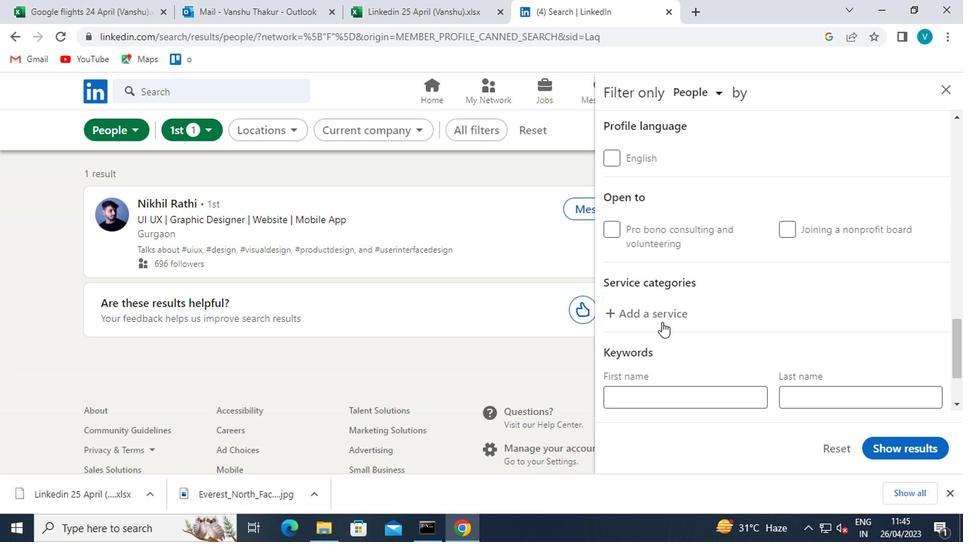 
Action: Mouse moved to (659, 316)
Screenshot: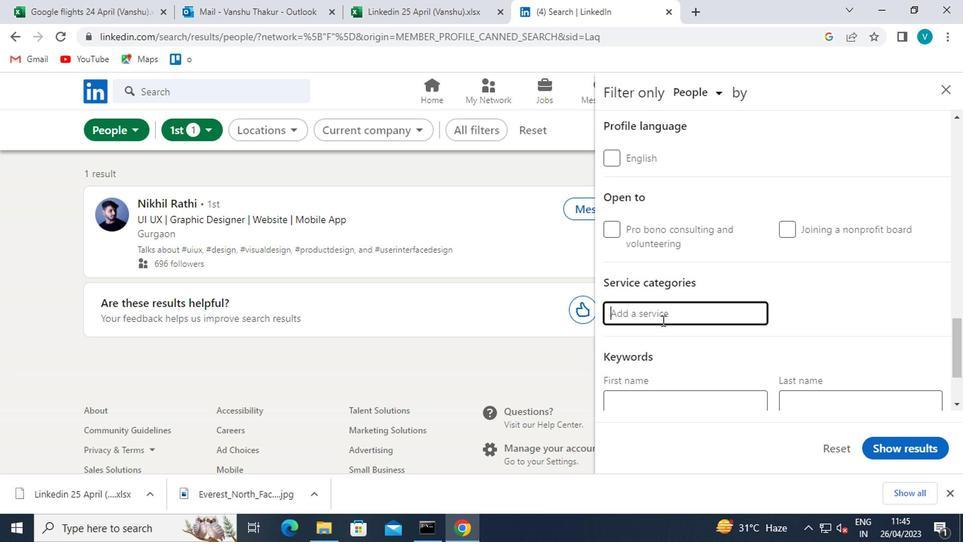
Action: Key pressed <Key.shift>ILLUSTRATION<Key.space>
Screenshot: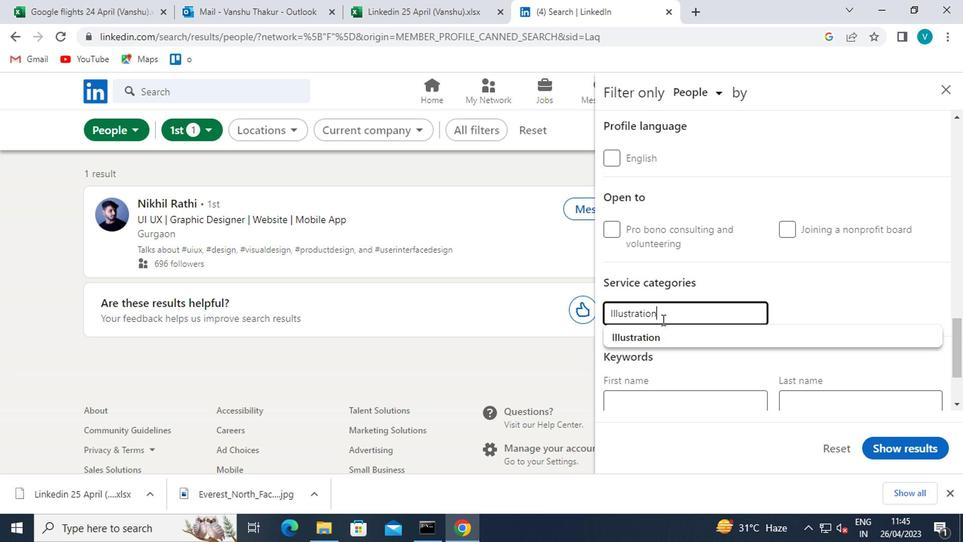 
Action: Mouse moved to (661, 337)
Screenshot: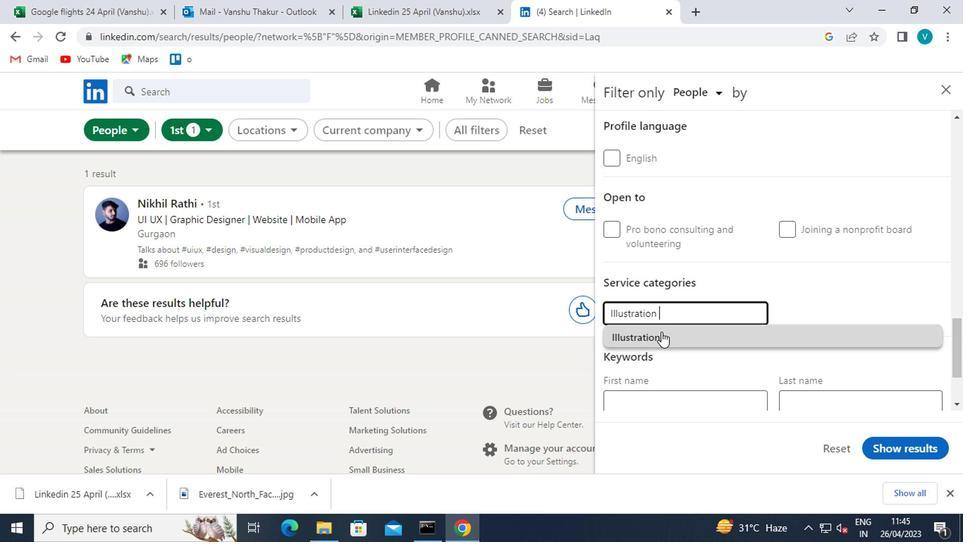 
Action: Mouse pressed left at (661, 337)
Screenshot: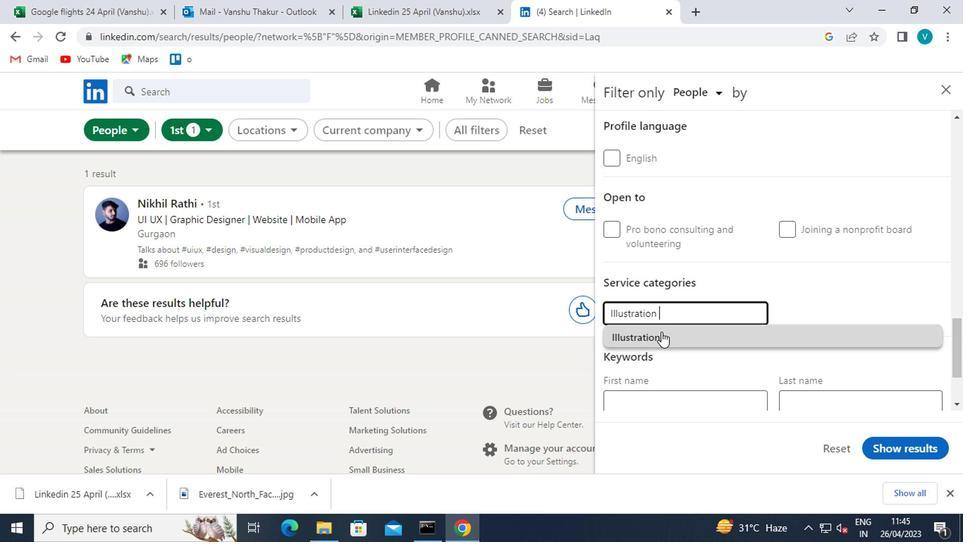 
Action: Mouse moved to (669, 318)
Screenshot: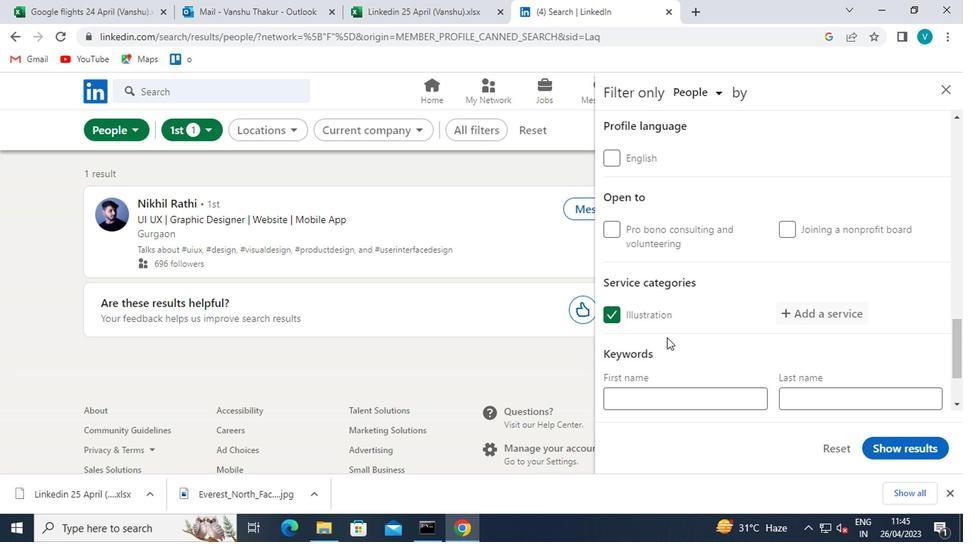 
Action: Mouse scrolled (669, 317) with delta (0, 0)
Screenshot: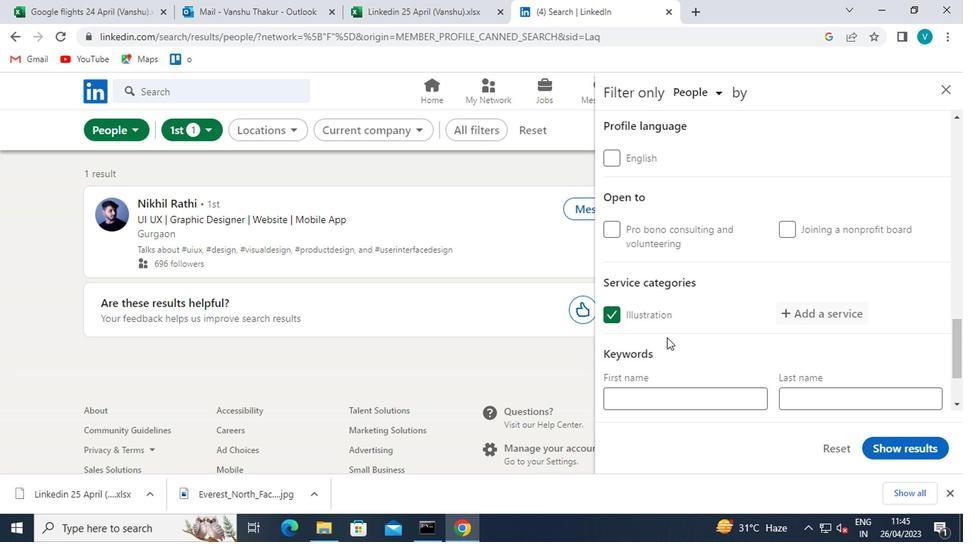 
Action: Mouse moved to (670, 317)
Screenshot: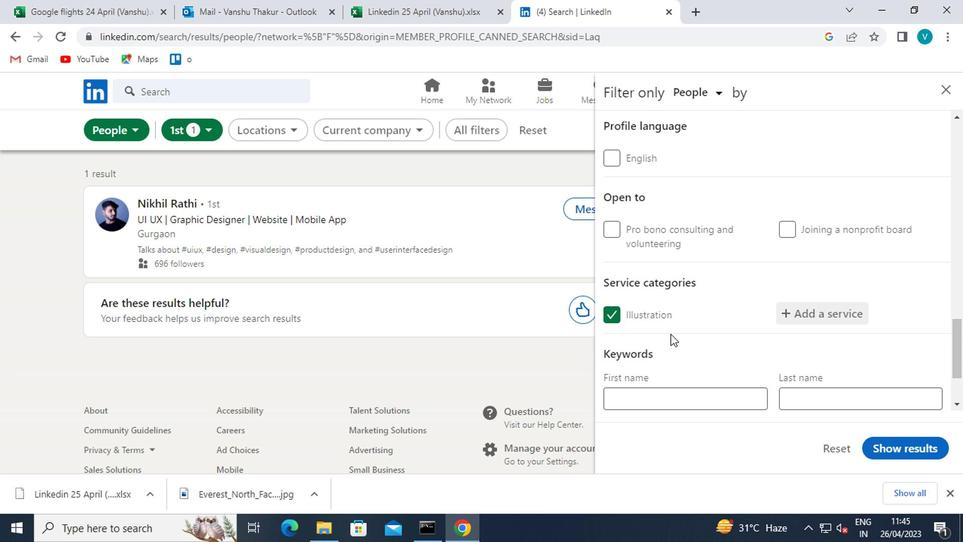
Action: Mouse scrolled (670, 316) with delta (0, -1)
Screenshot: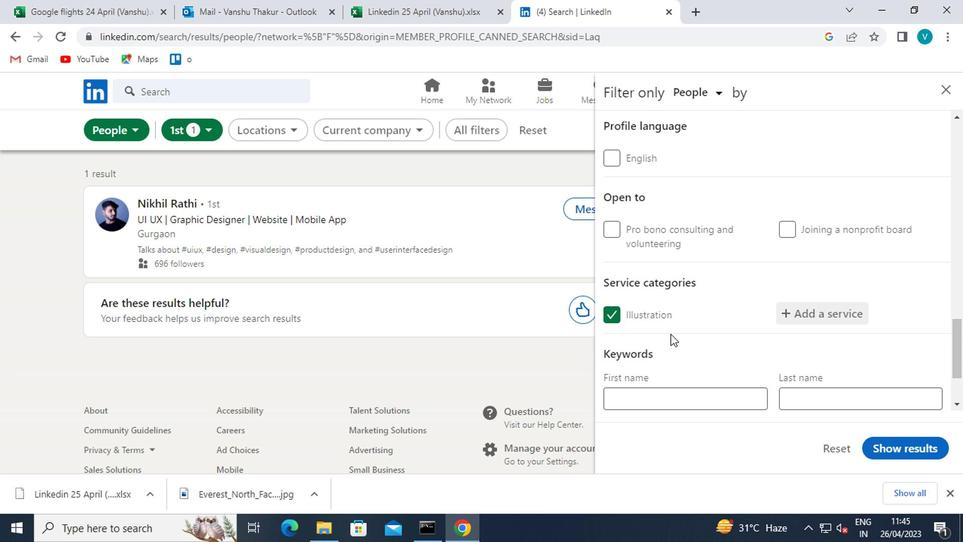
Action: Mouse moved to (656, 342)
Screenshot: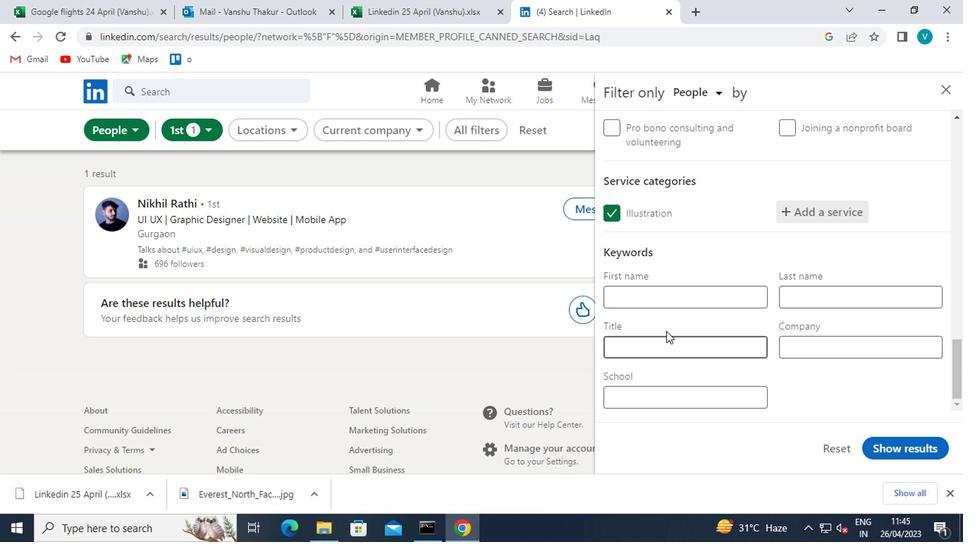
Action: Mouse pressed left at (656, 342)
Screenshot: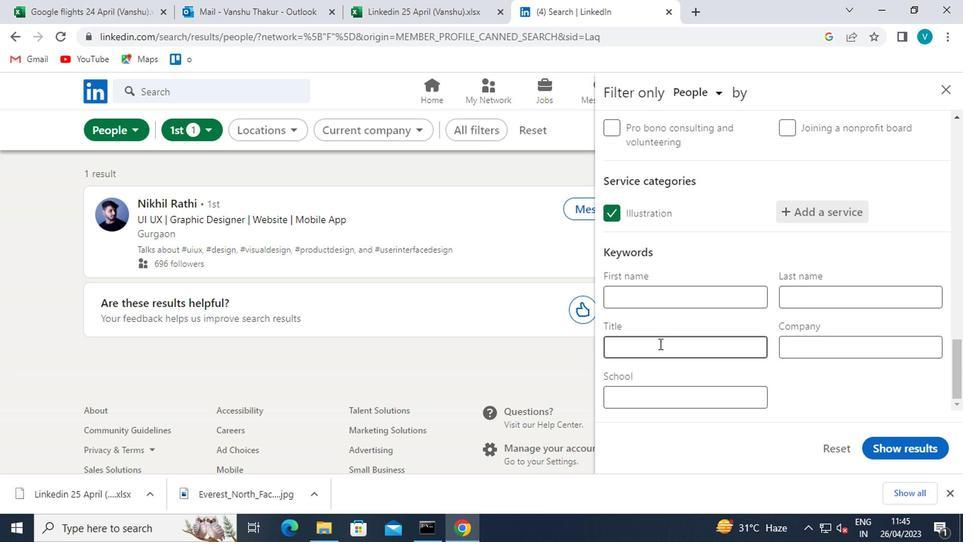 
Action: Mouse moved to (661, 340)
Screenshot: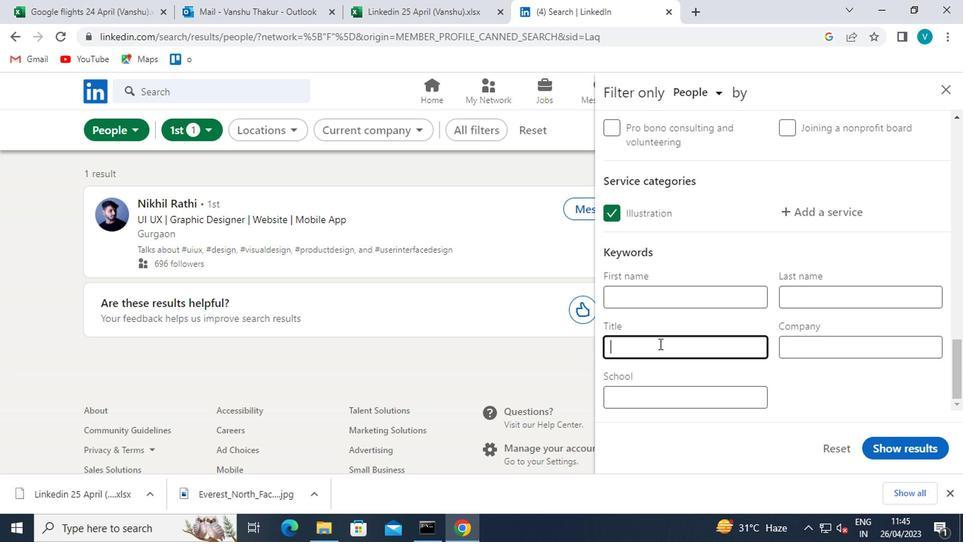 
Action: Key pressed <Key.shift>ANIMAL<Key.space><Key.shift>SHELTER<Key.space><Key.shift>BOARD<Key.space><Key.shift>MEMBER
Screenshot: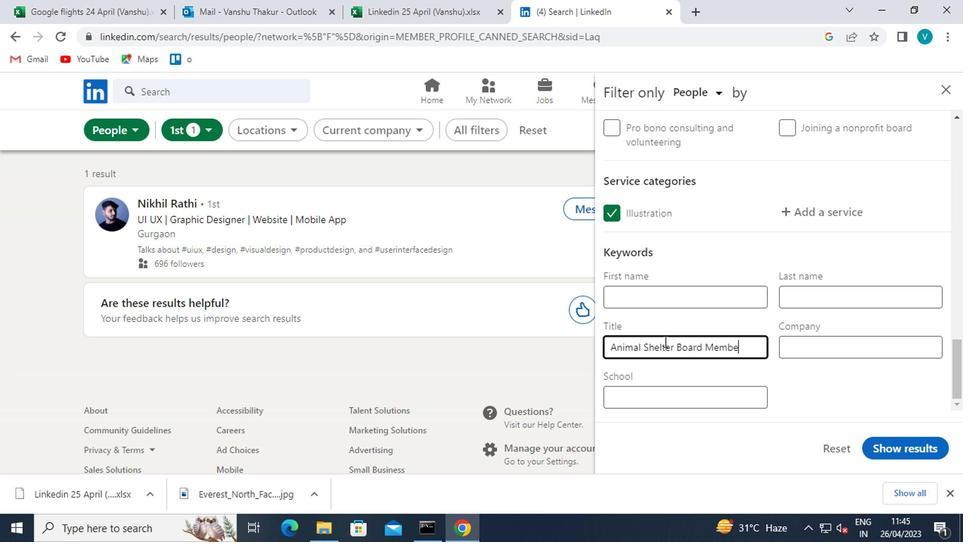 
Action: Mouse moved to (898, 453)
Screenshot: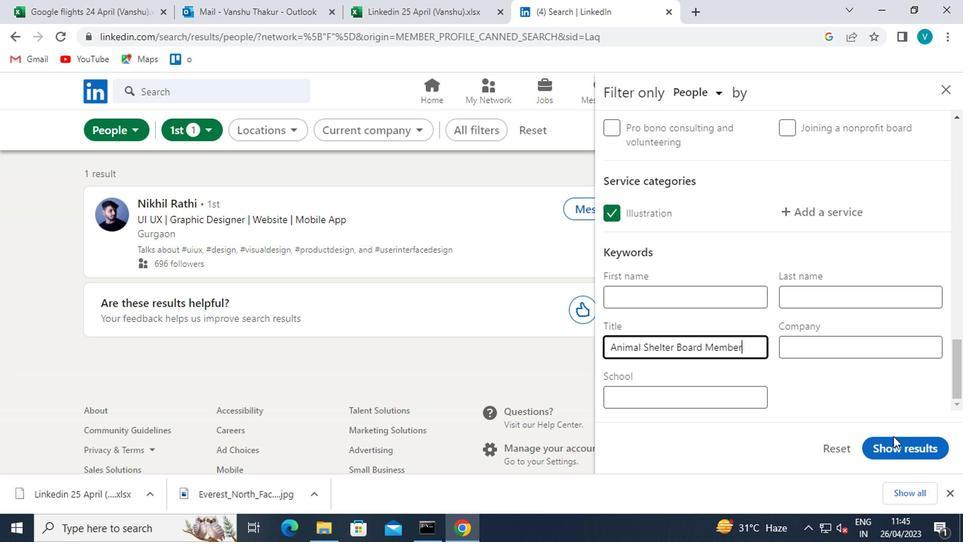 
Action: Mouse pressed left at (898, 453)
Screenshot: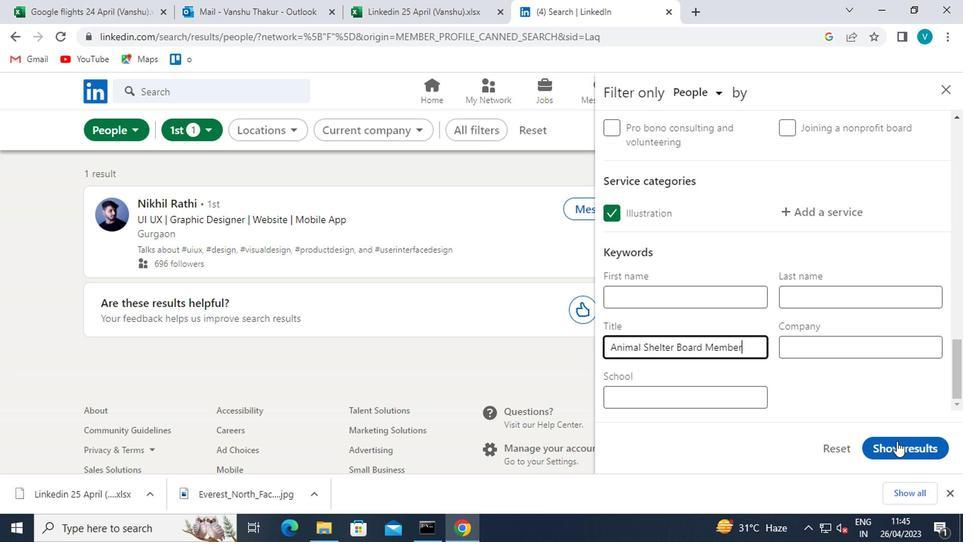 
